 Task: Start a Sprint called Sprint0000000191 in Scrum Project Project0000000064 in Jira. Start a Sprint called Sprint0000000192 in Scrum Project Project0000000064 in Jira. Create a Scrum Project Project0000000065 in Jira. Create a Scrum Project Project0000000066 in Jira. Add Person0000000129 as Team Member of Scrum Project Project0000000065 in Jira
Action: Mouse moved to (103, 265)
Screenshot: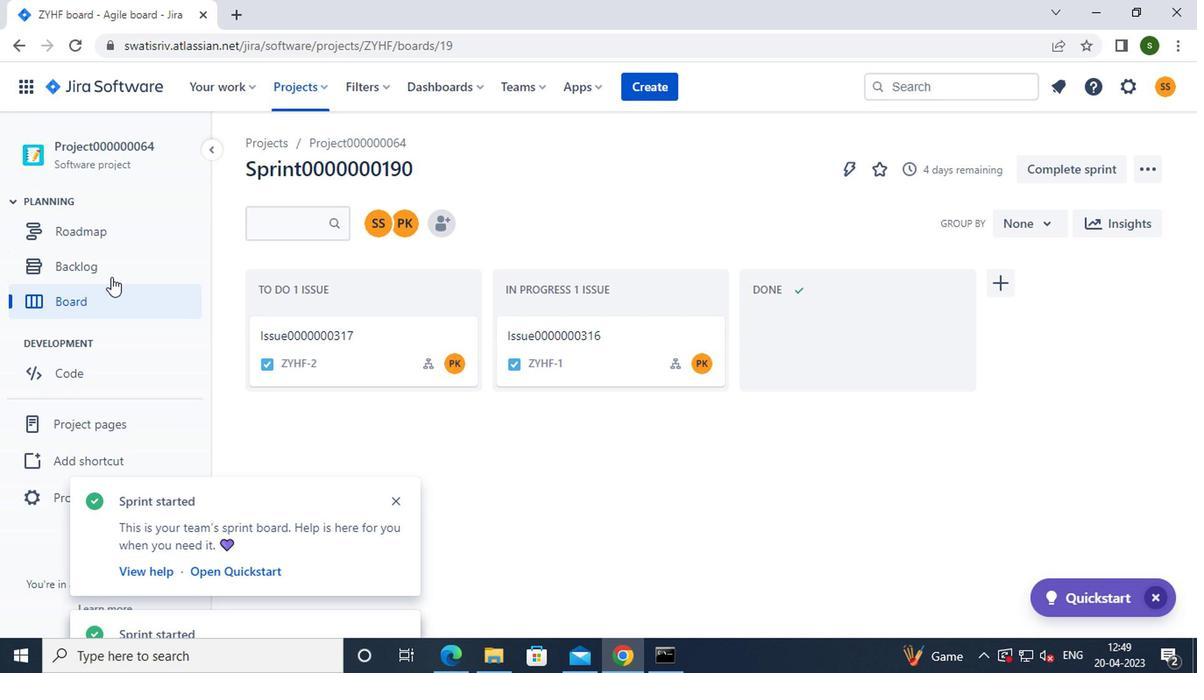
Action: Mouse pressed left at (103, 265)
Screenshot: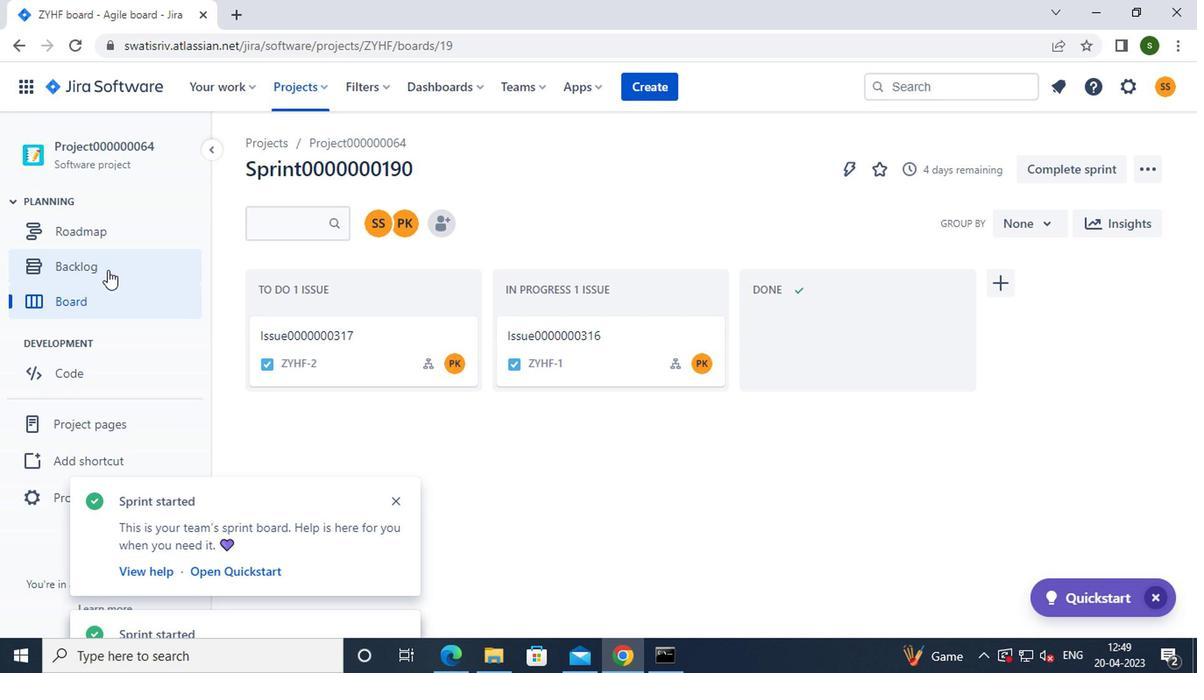 
Action: Mouse moved to (1064, 474)
Screenshot: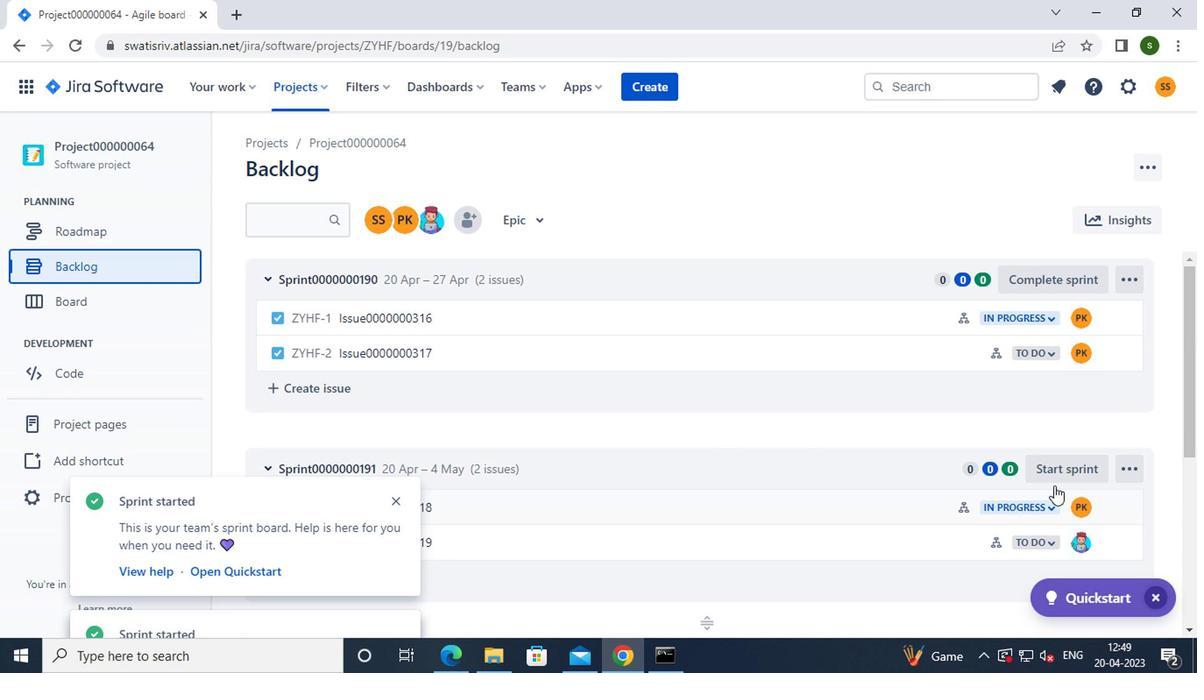 
Action: Mouse pressed left at (1064, 474)
Screenshot: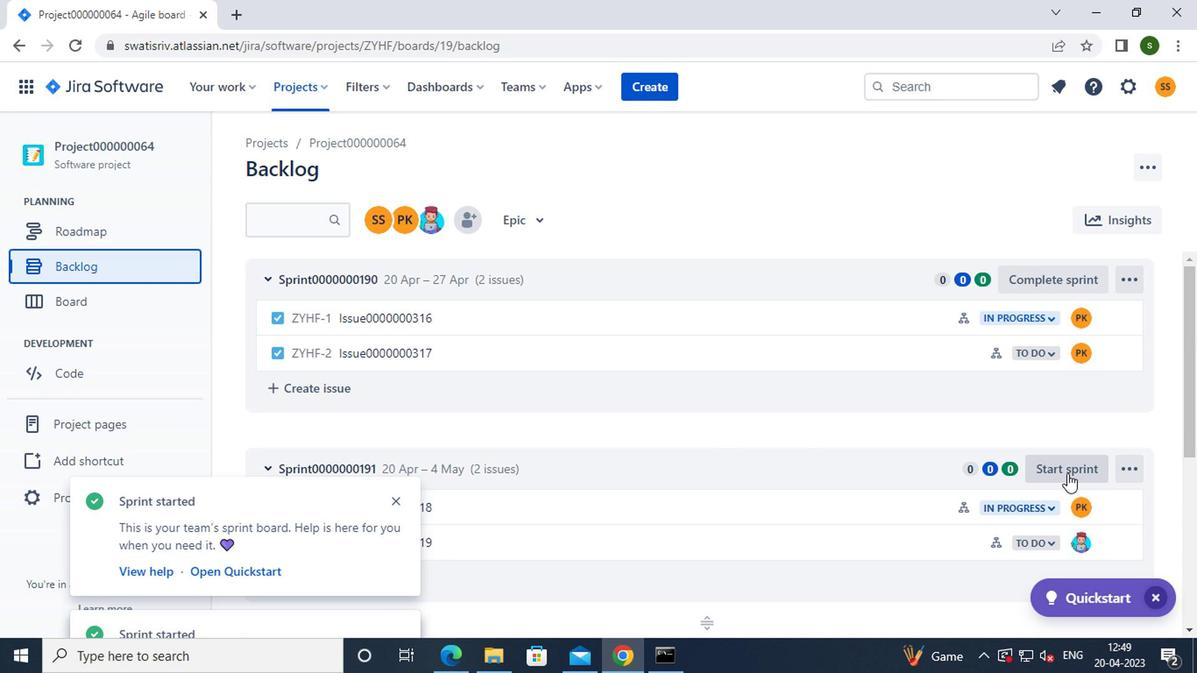 
Action: Mouse moved to (818, 455)
Screenshot: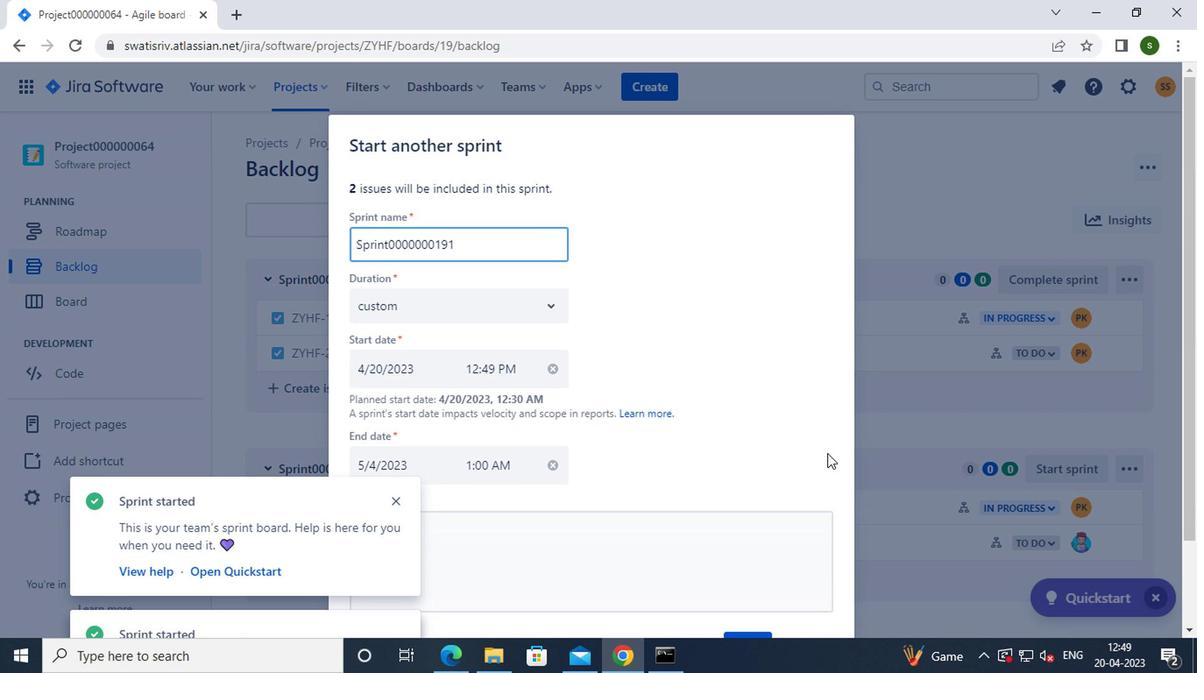 
Action: Mouse scrolled (818, 454) with delta (0, 0)
Screenshot: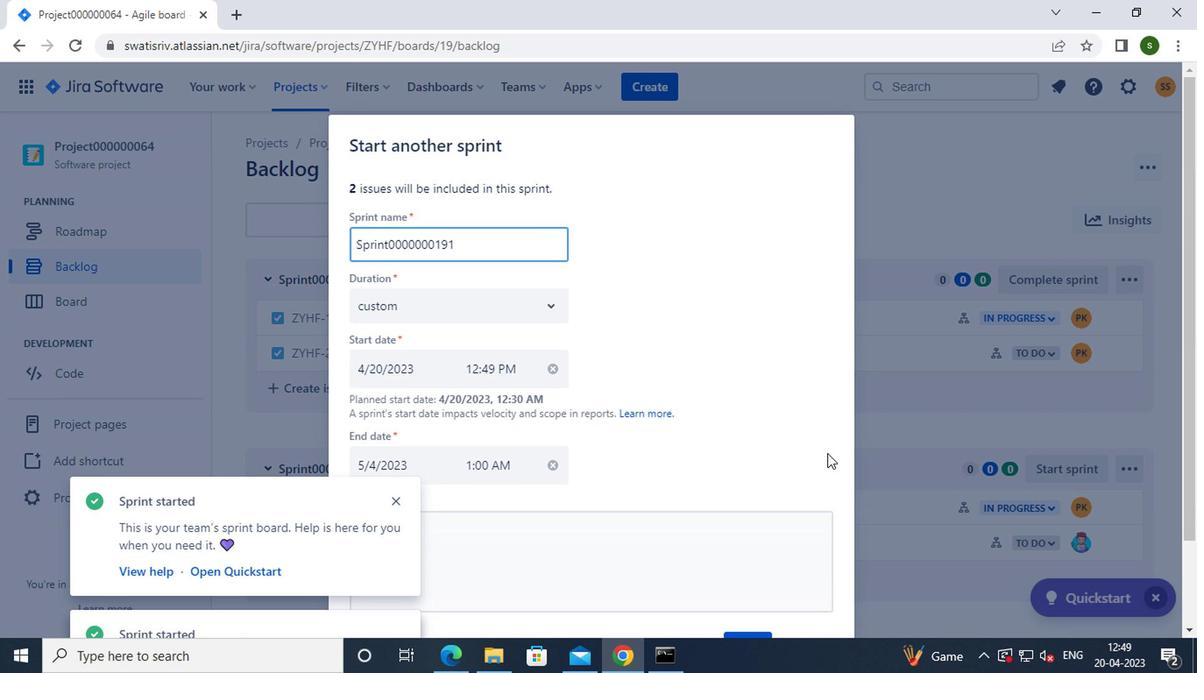 
Action: Mouse moved to (817, 455)
Screenshot: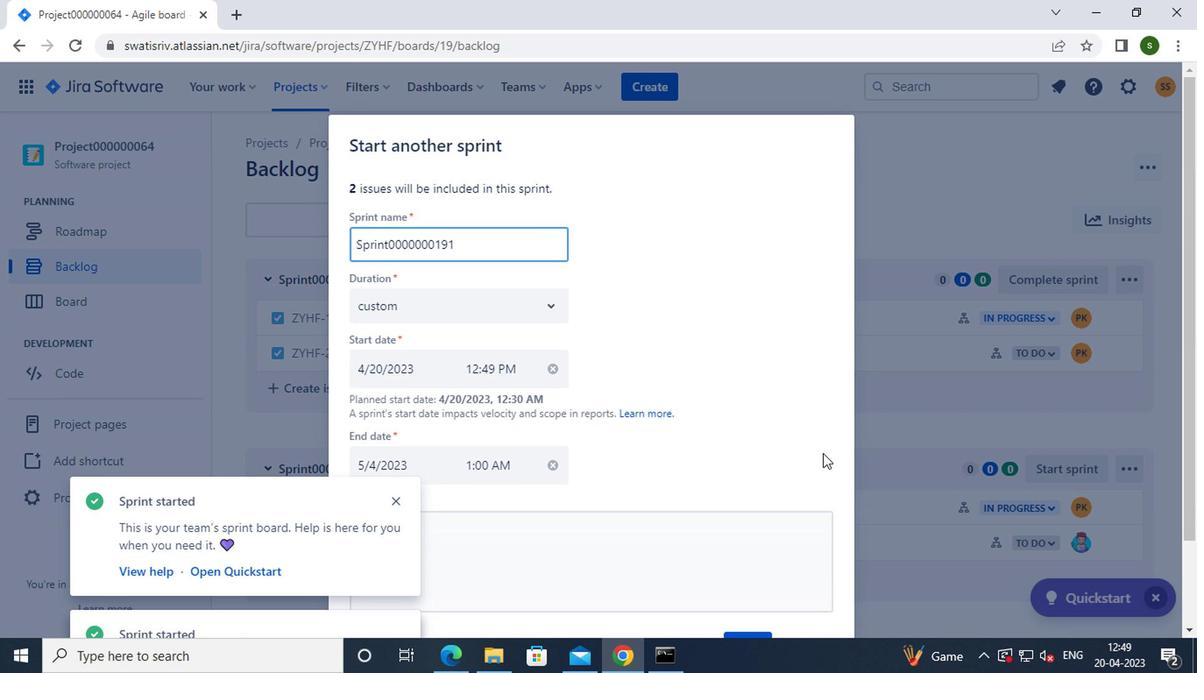 
Action: Mouse scrolled (817, 454) with delta (0, 0)
Screenshot: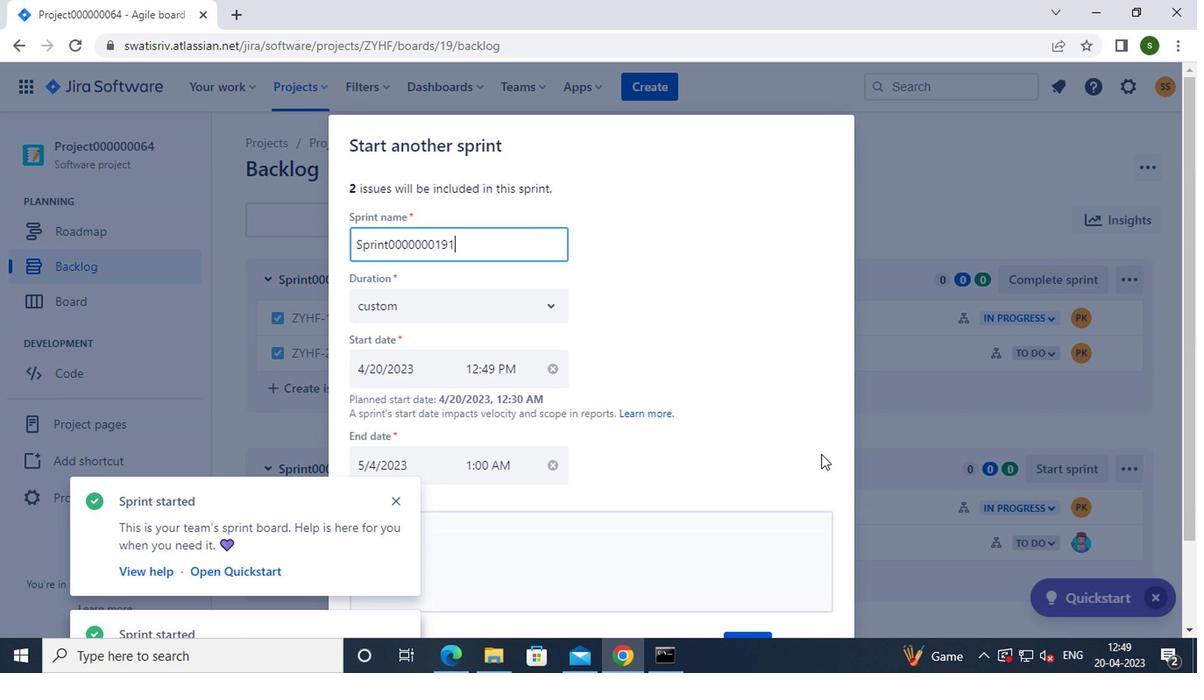 
Action: Mouse moved to (750, 544)
Screenshot: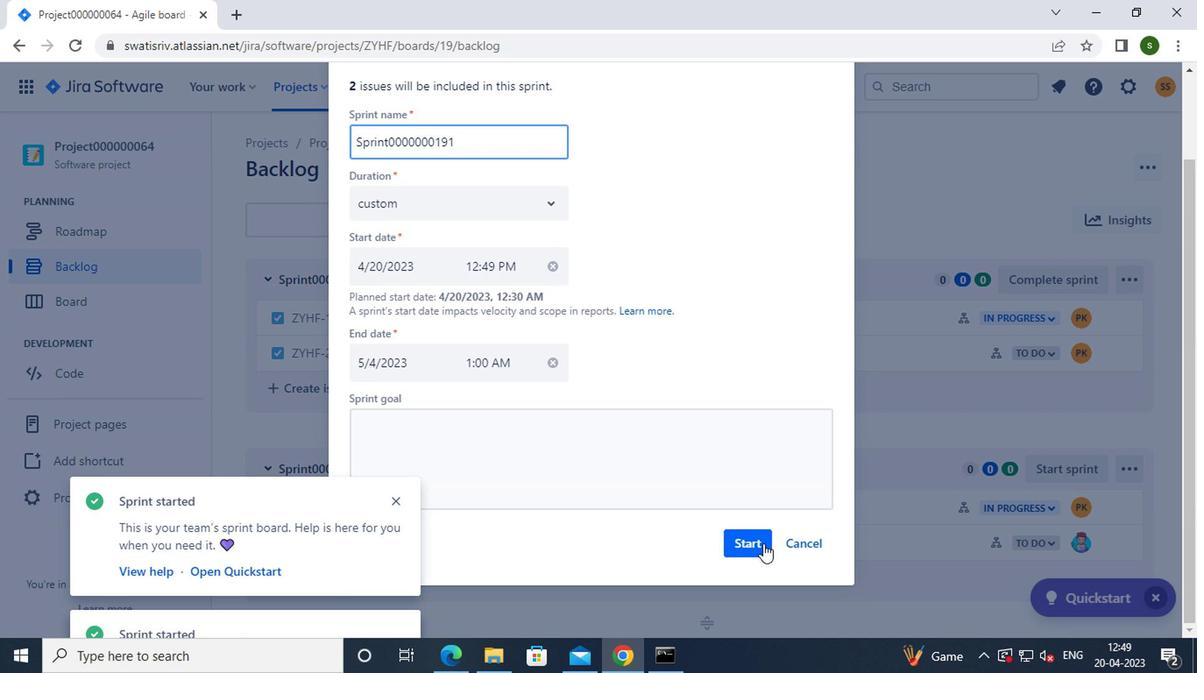 
Action: Mouse pressed left at (750, 544)
Screenshot: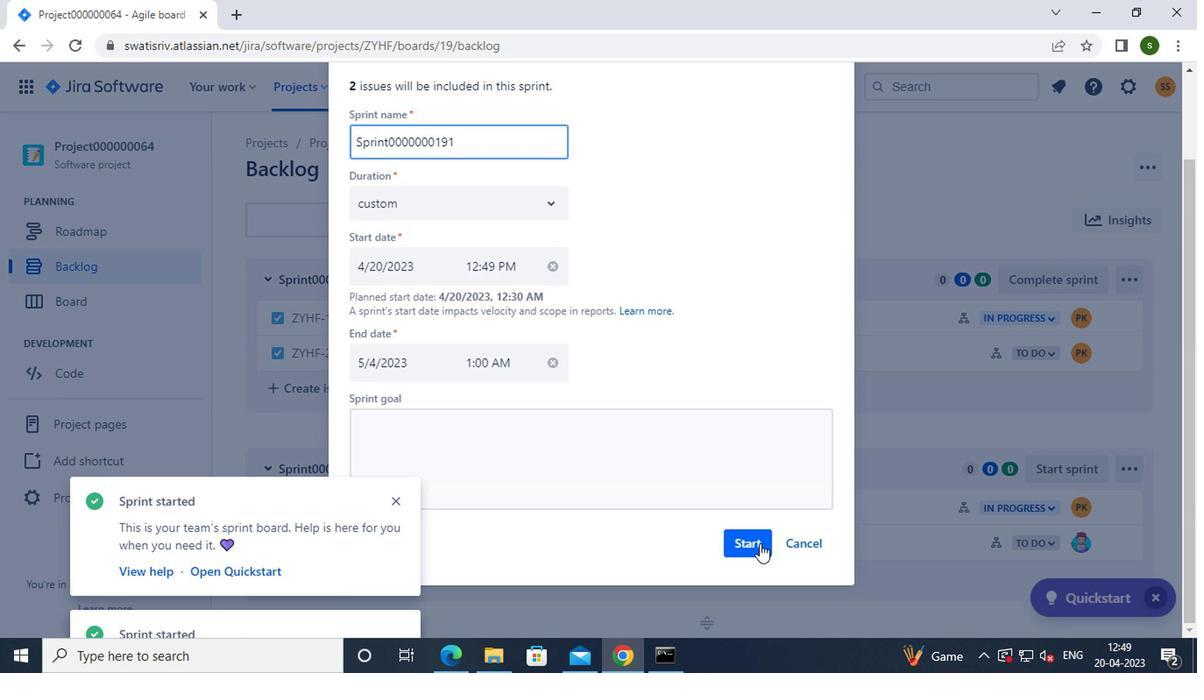 
Action: Mouse moved to (160, 270)
Screenshot: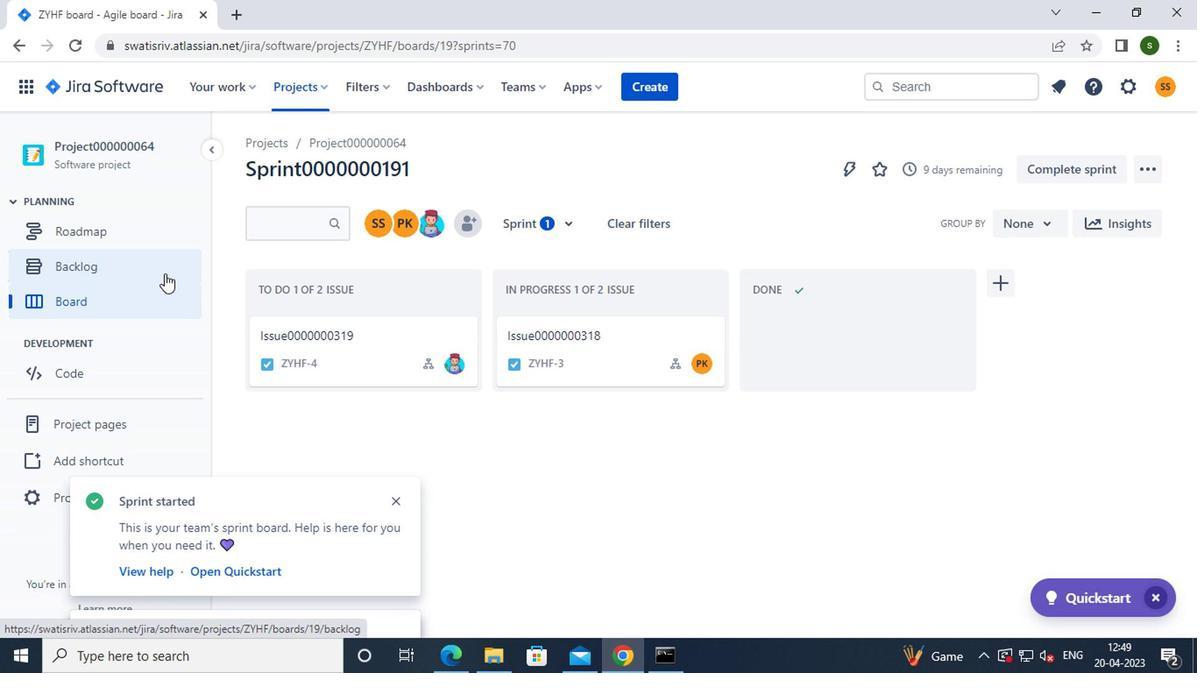 
Action: Mouse pressed left at (160, 270)
Screenshot: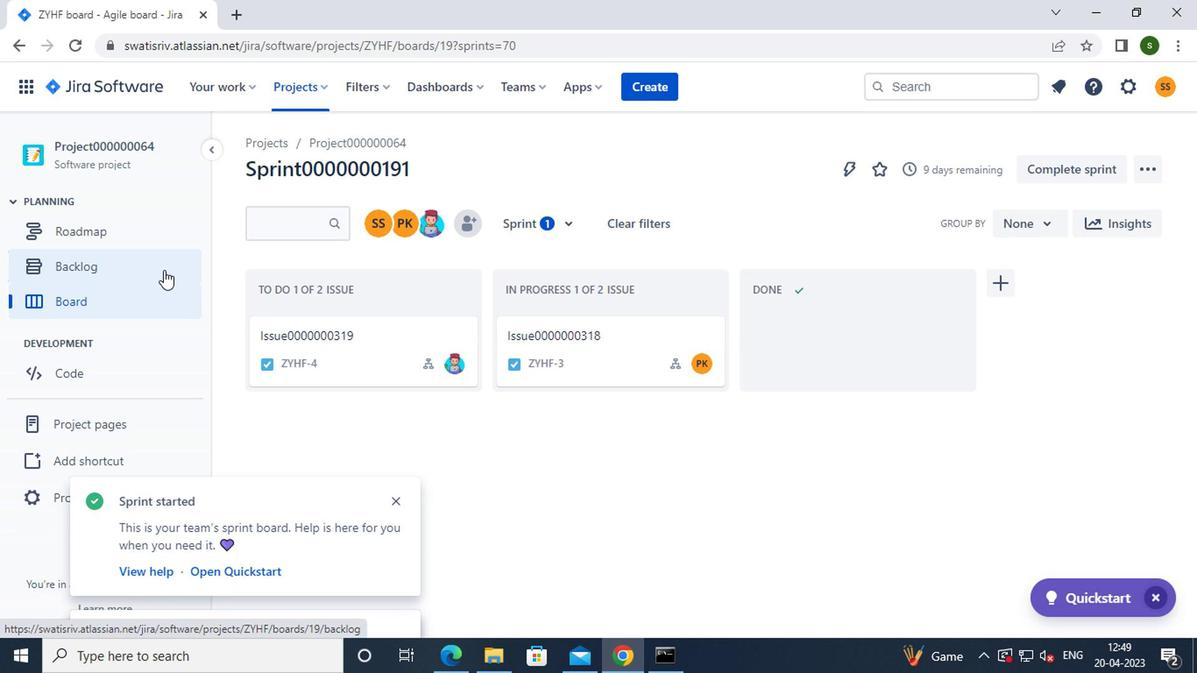 
Action: Mouse moved to (798, 417)
Screenshot: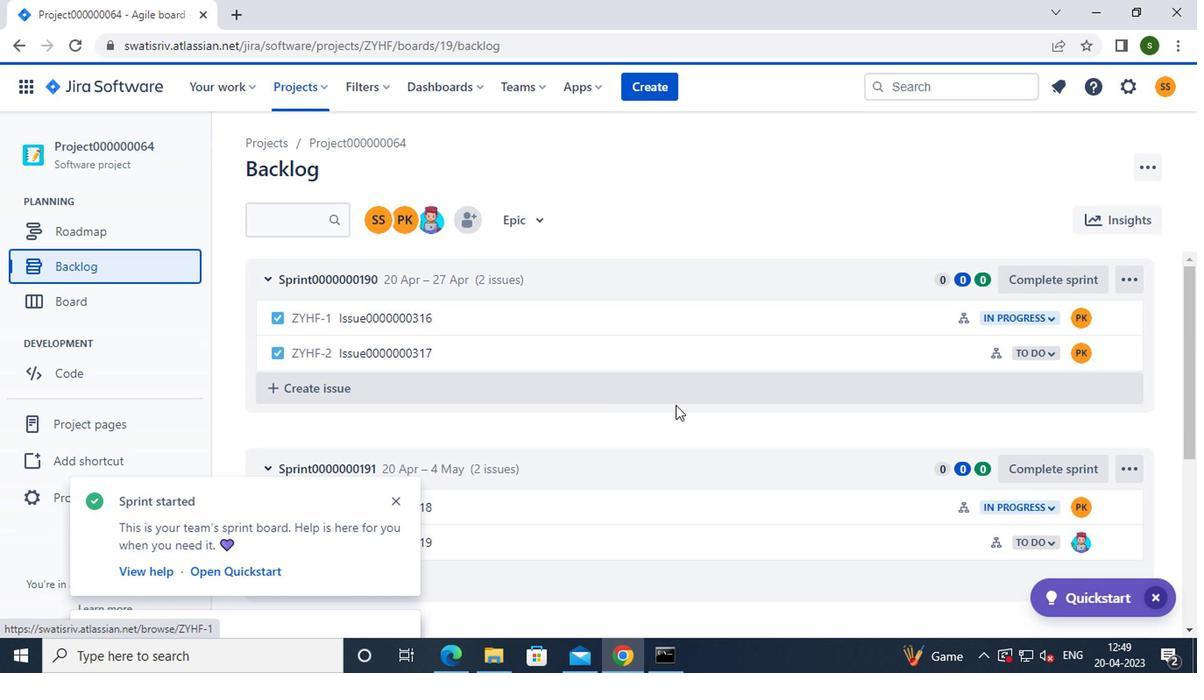 
Action: Mouse scrolled (798, 416) with delta (0, 0)
Screenshot: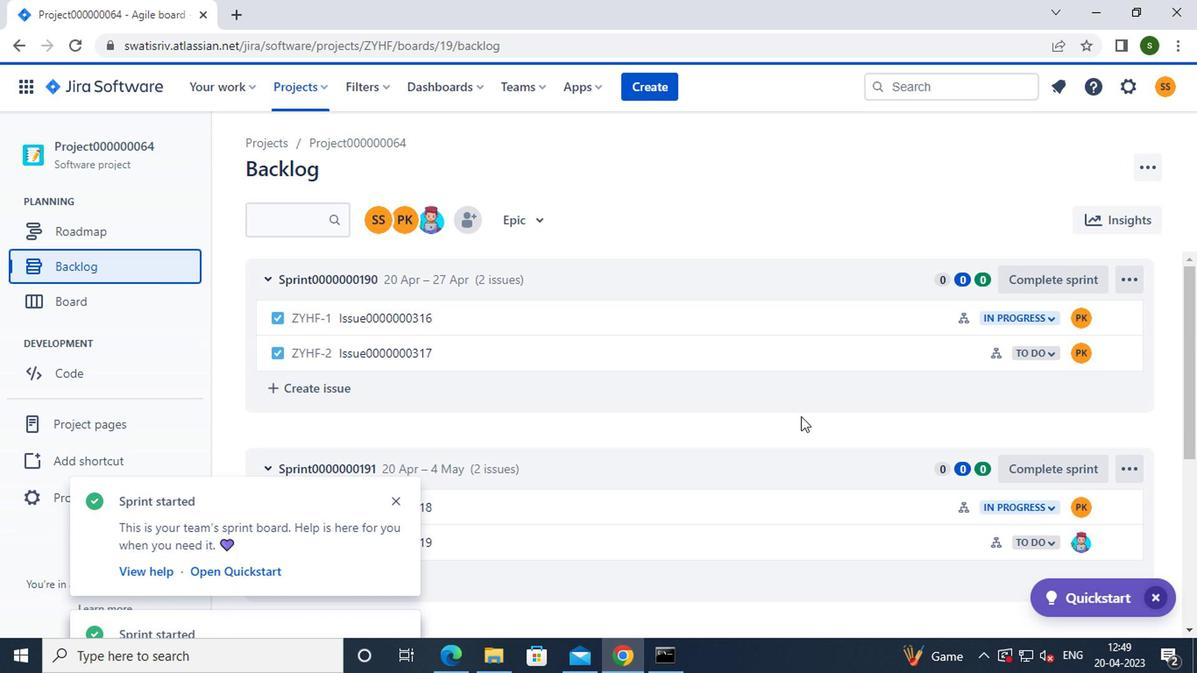 
Action: Mouse scrolled (798, 416) with delta (0, 0)
Screenshot: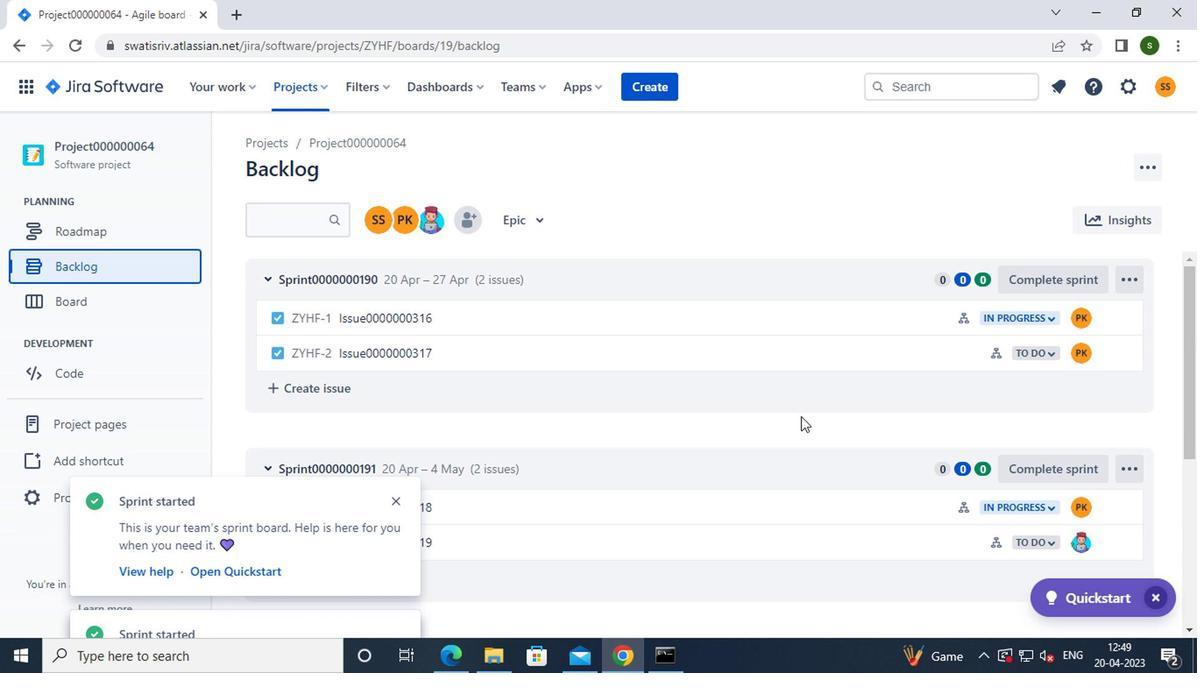 
Action: Mouse scrolled (798, 416) with delta (0, 0)
Screenshot: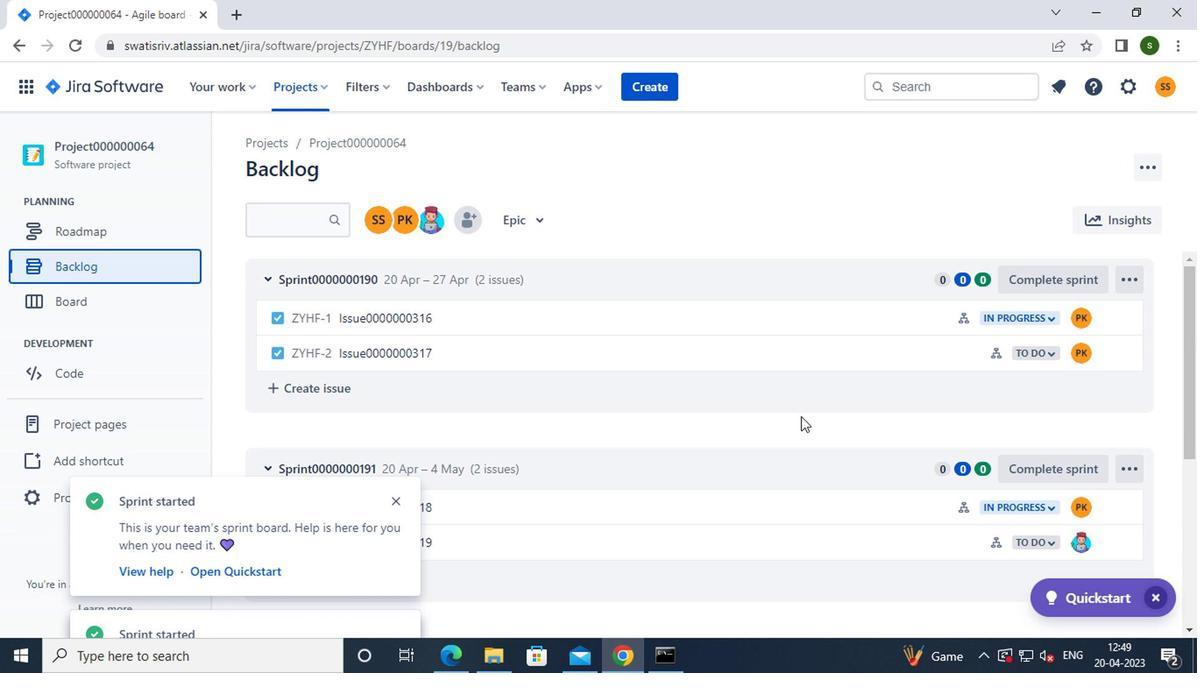 
Action: Mouse moved to (1054, 395)
Screenshot: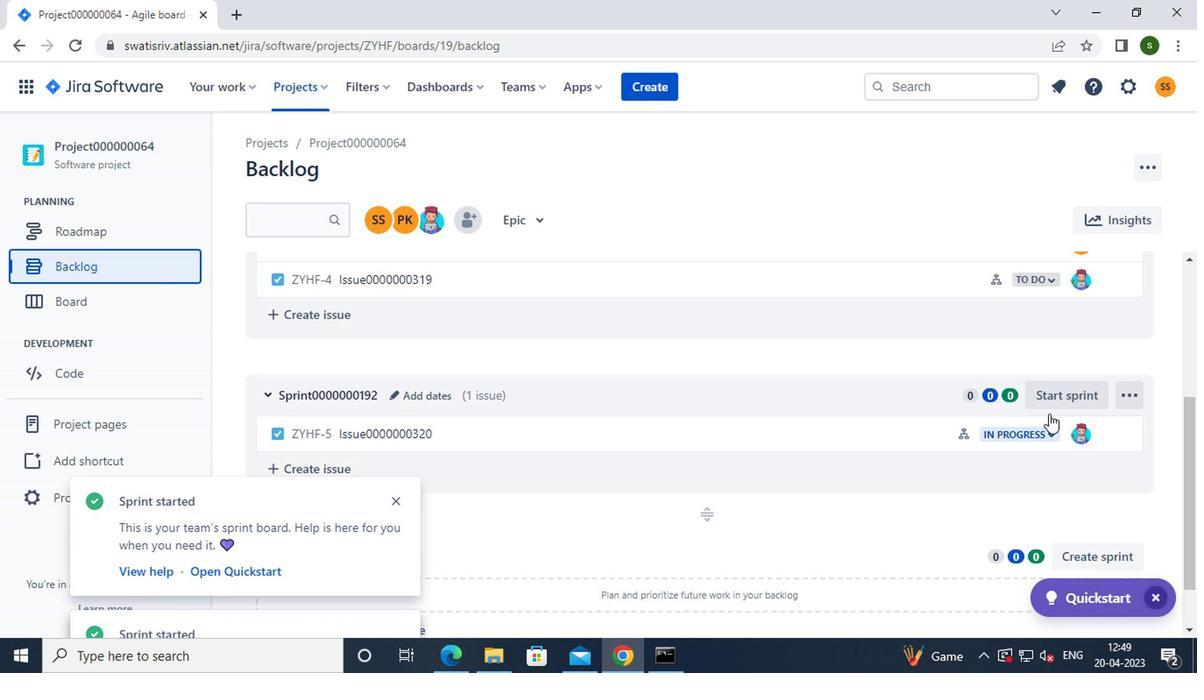 
Action: Mouse pressed left at (1054, 395)
Screenshot: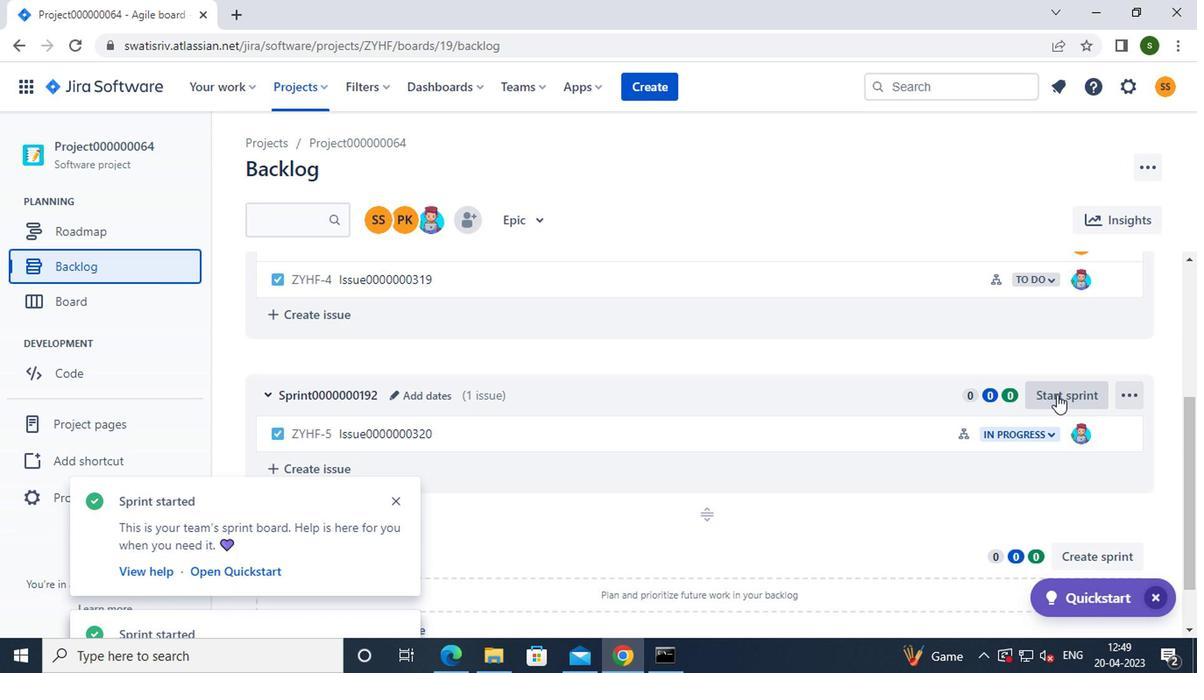 
Action: Mouse moved to (740, 604)
Screenshot: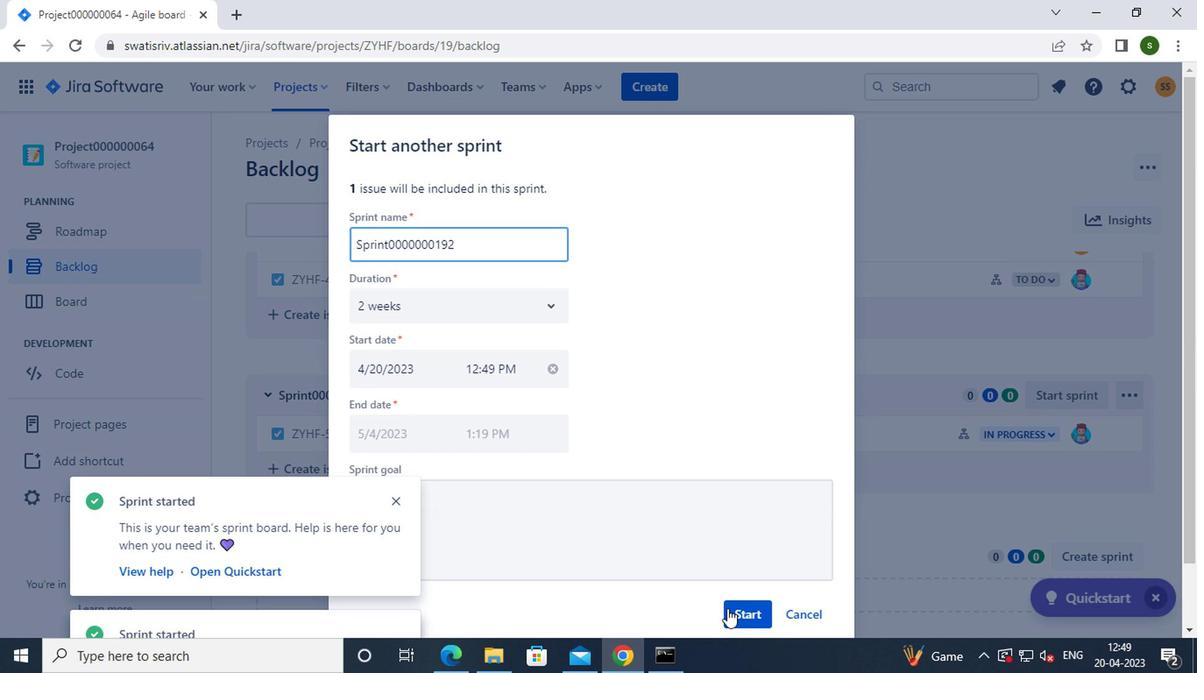 
Action: Mouse pressed left at (740, 604)
Screenshot: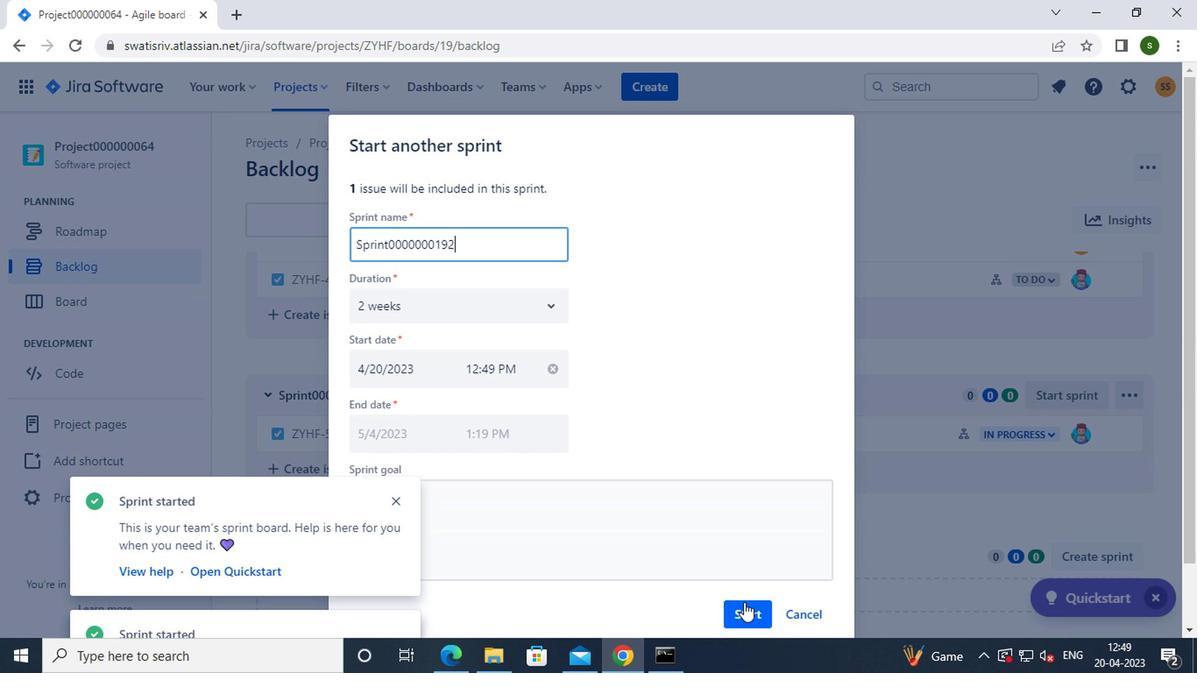 
Action: Mouse moved to (317, 89)
Screenshot: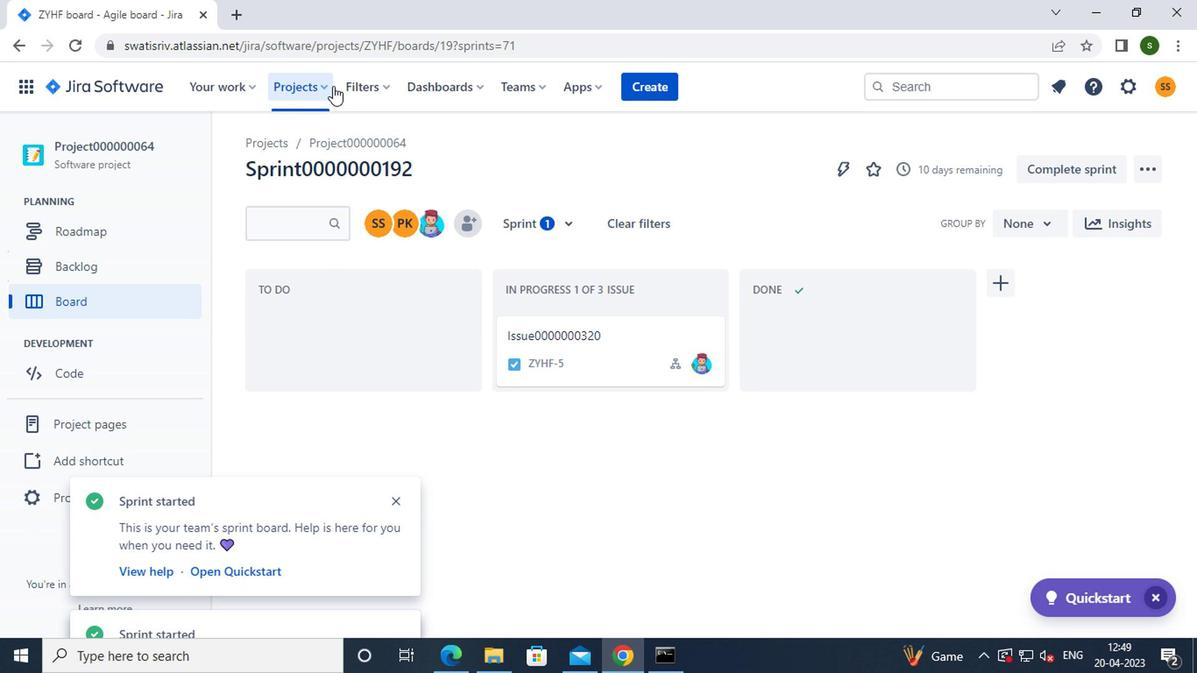 
Action: Mouse pressed left at (317, 89)
Screenshot: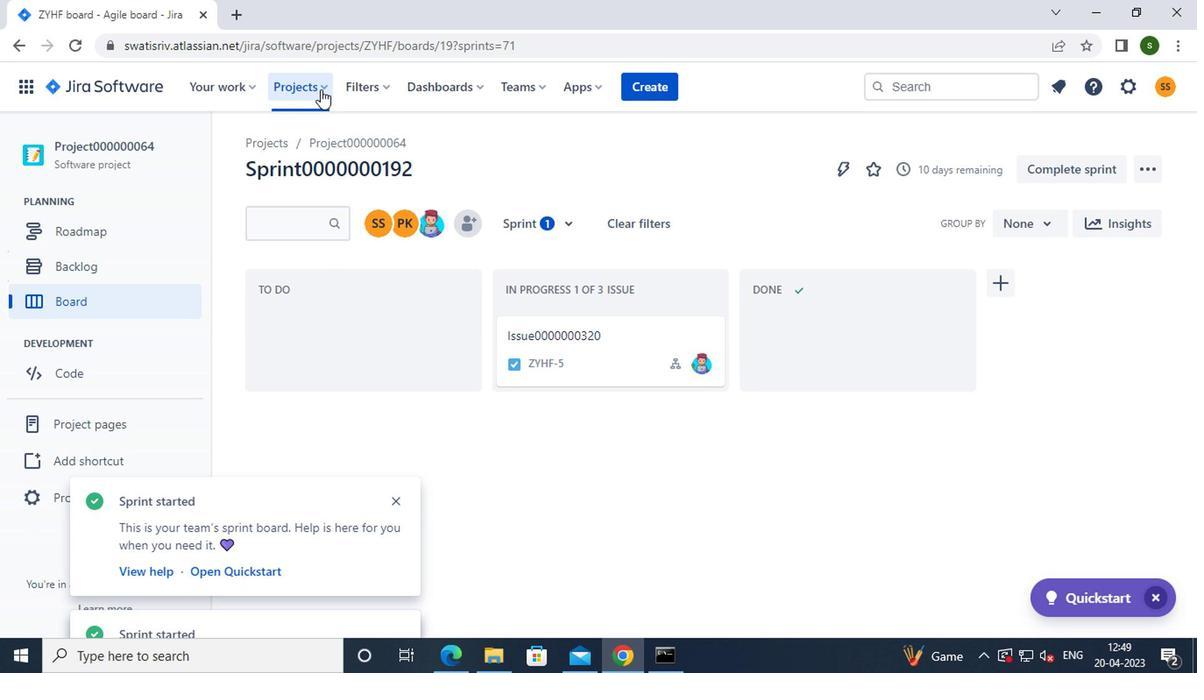 
Action: Mouse moved to (339, 399)
Screenshot: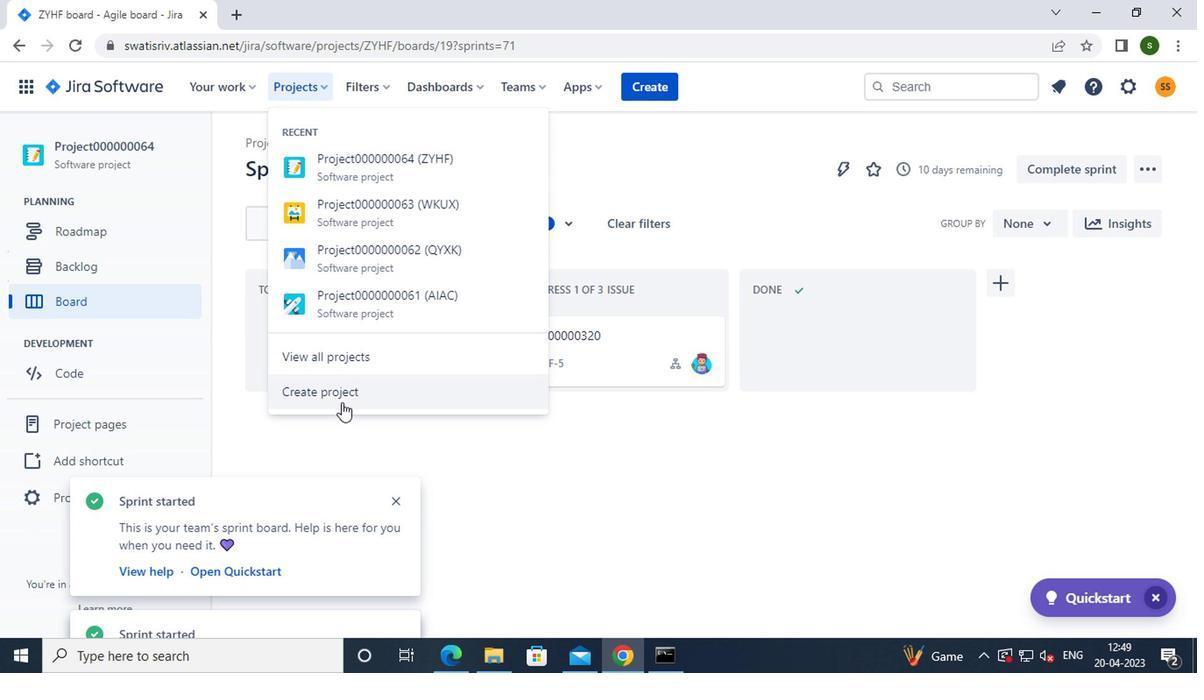 
Action: Mouse pressed left at (339, 399)
Screenshot: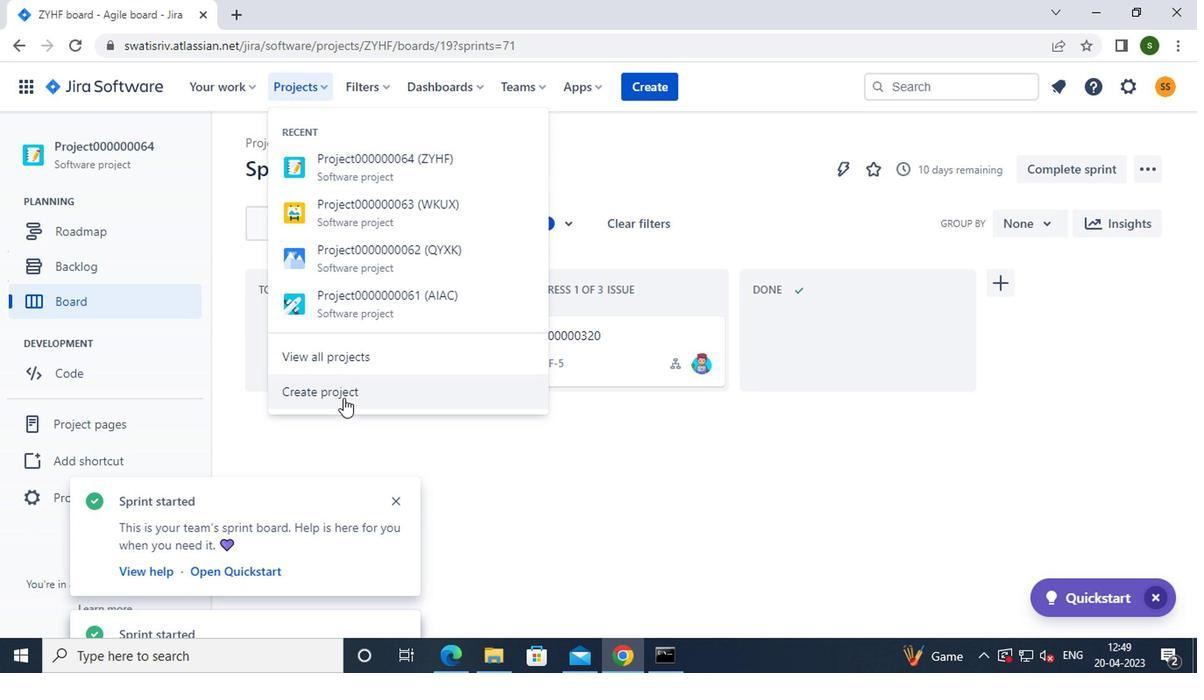 
Action: Mouse moved to (876, 444)
Screenshot: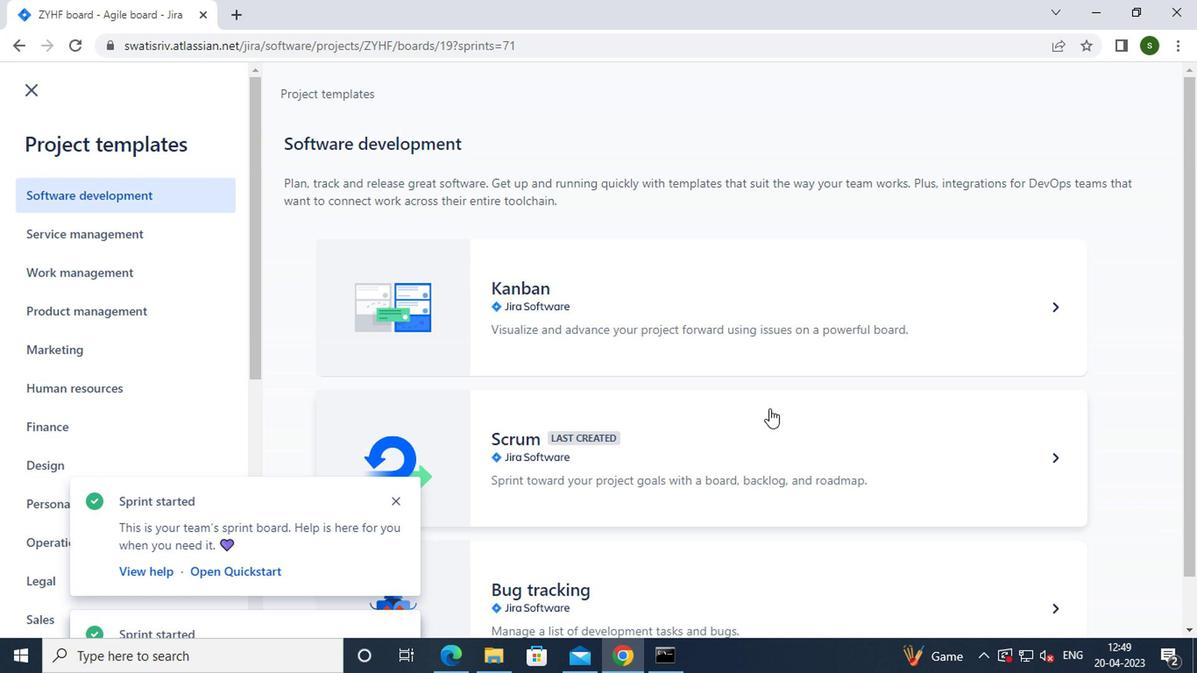 
Action: Mouse pressed left at (876, 444)
Screenshot: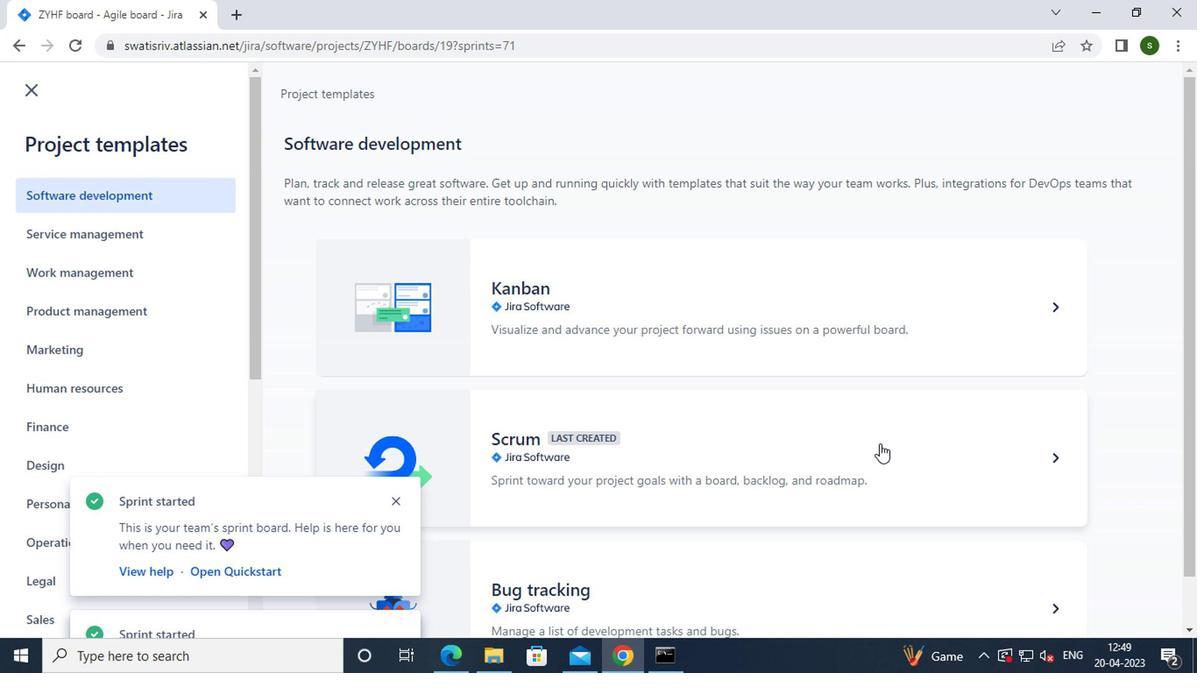 
Action: Mouse moved to (1043, 586)
Screenshot: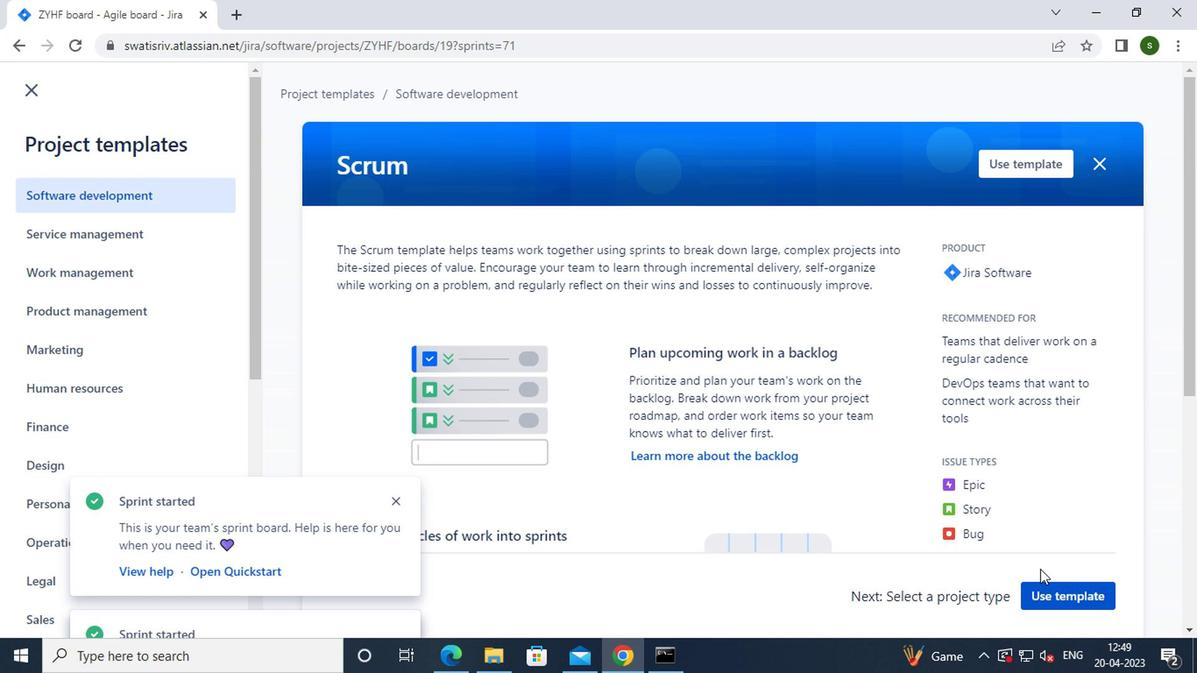 
Action: Mouse pressed left at (1043, 586)
Screenshot: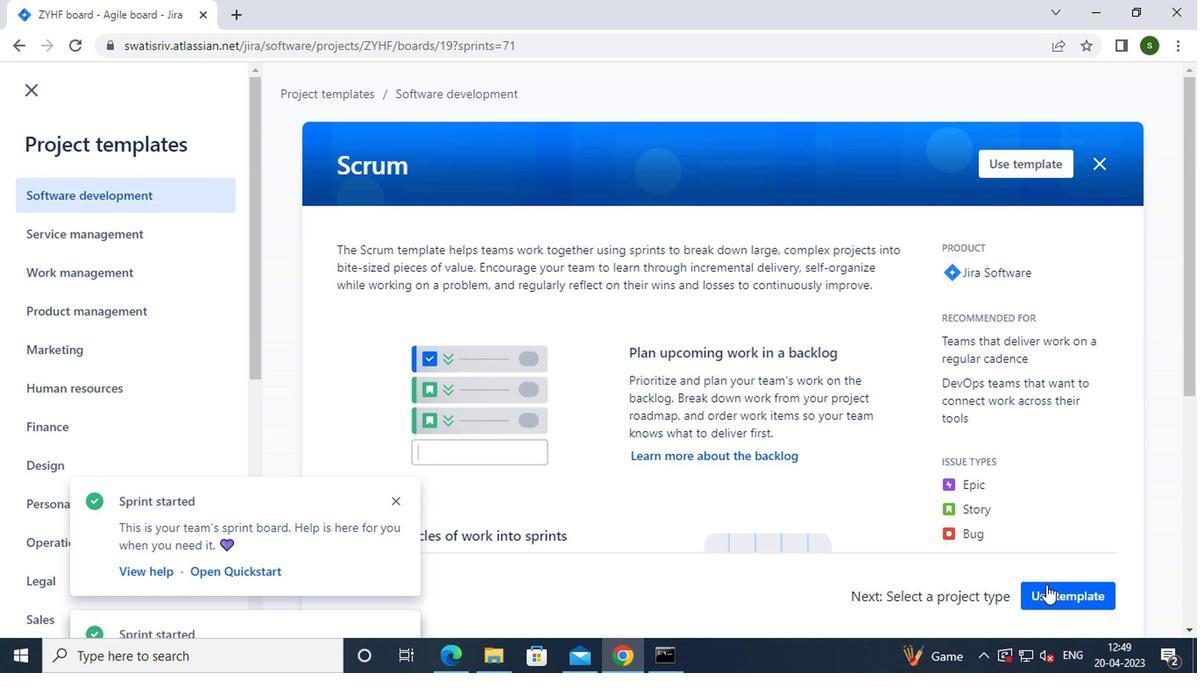 
Action: Mouse moved to (542, 585)
Screenshot: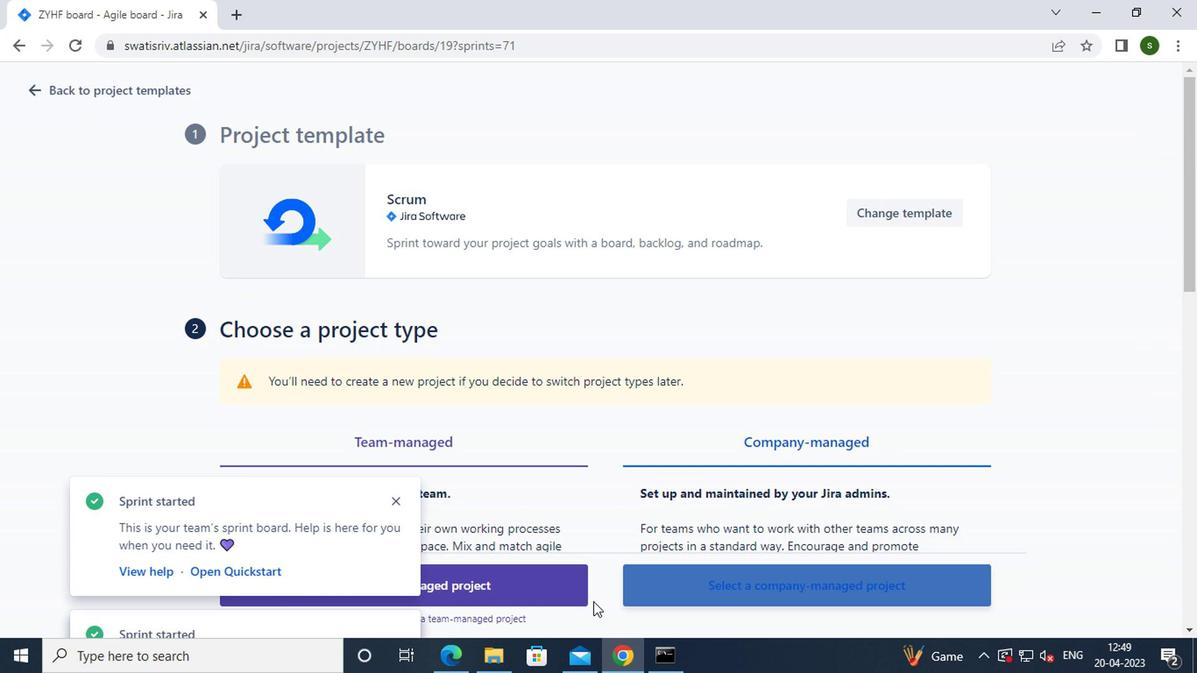 
Action: Mouse pressed left at (542, 585)
Screenshot: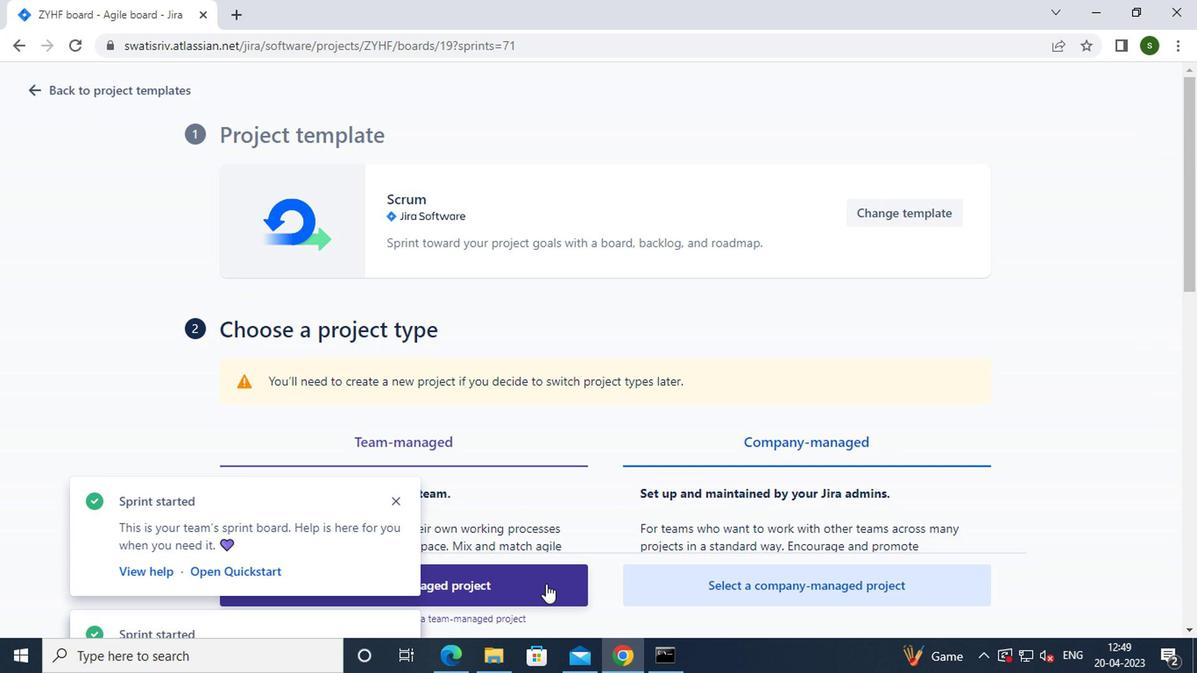 
Action: Mouse moved to (270, 267)
Screenshot: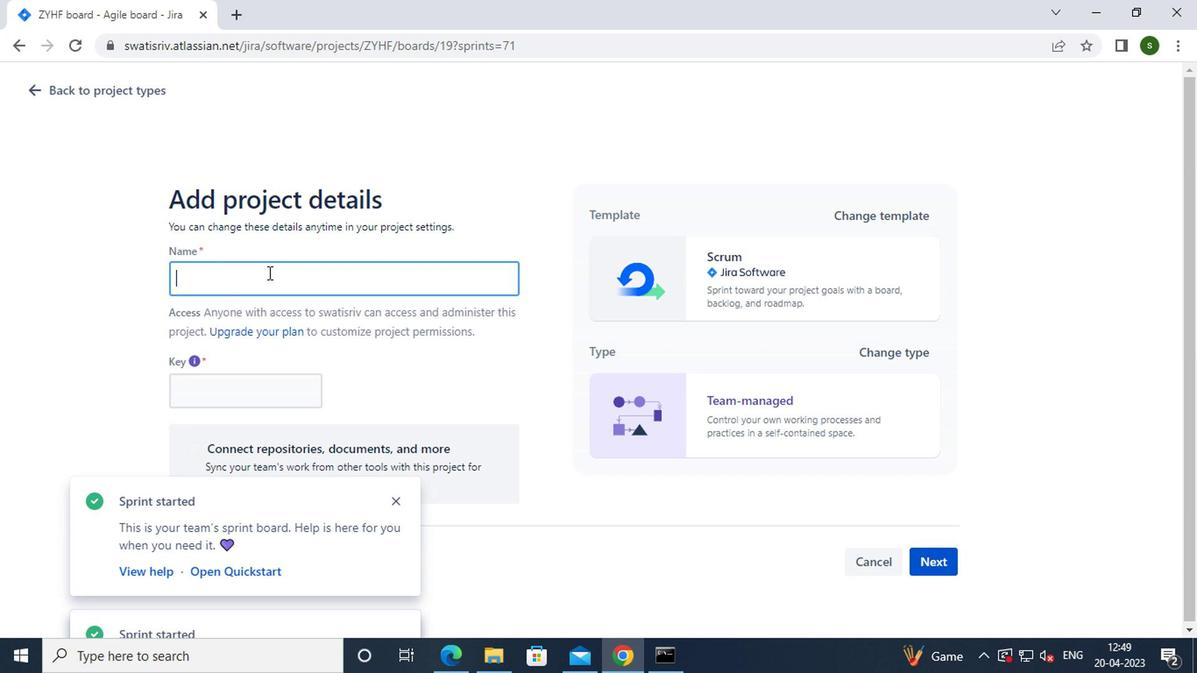 
Action: Mouse pressed left at (270, 267)
Screenshot: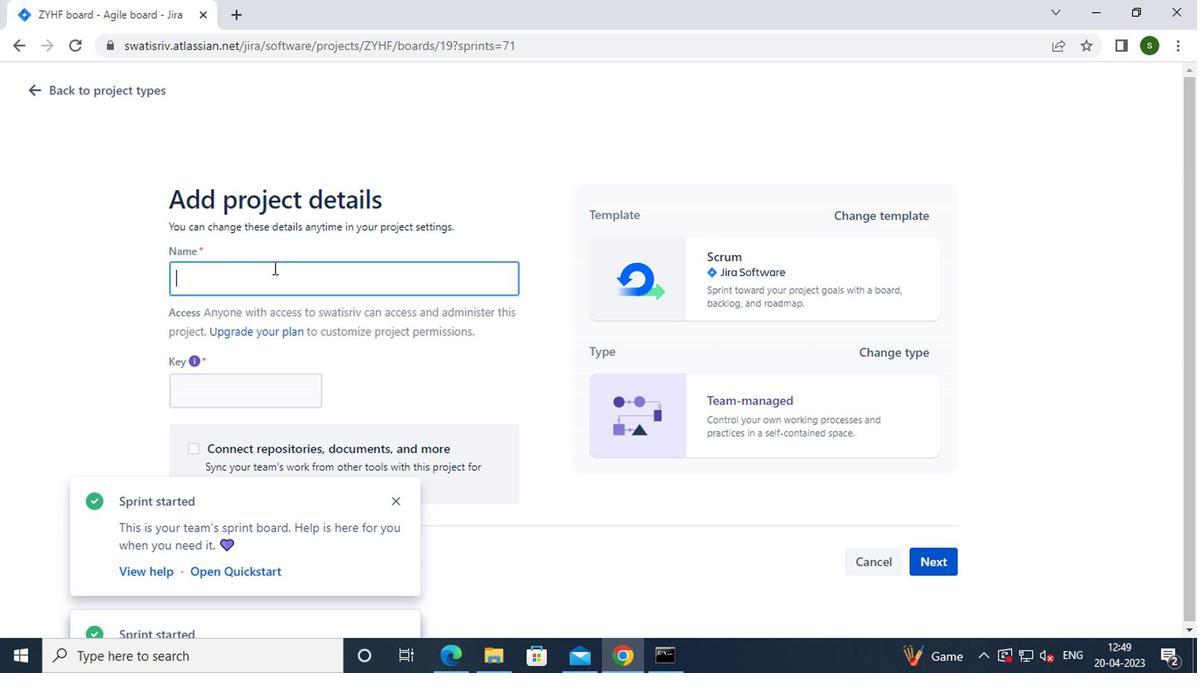 
Action: Key pressed p<Key.caps_lock>roject000000065
Screenshot: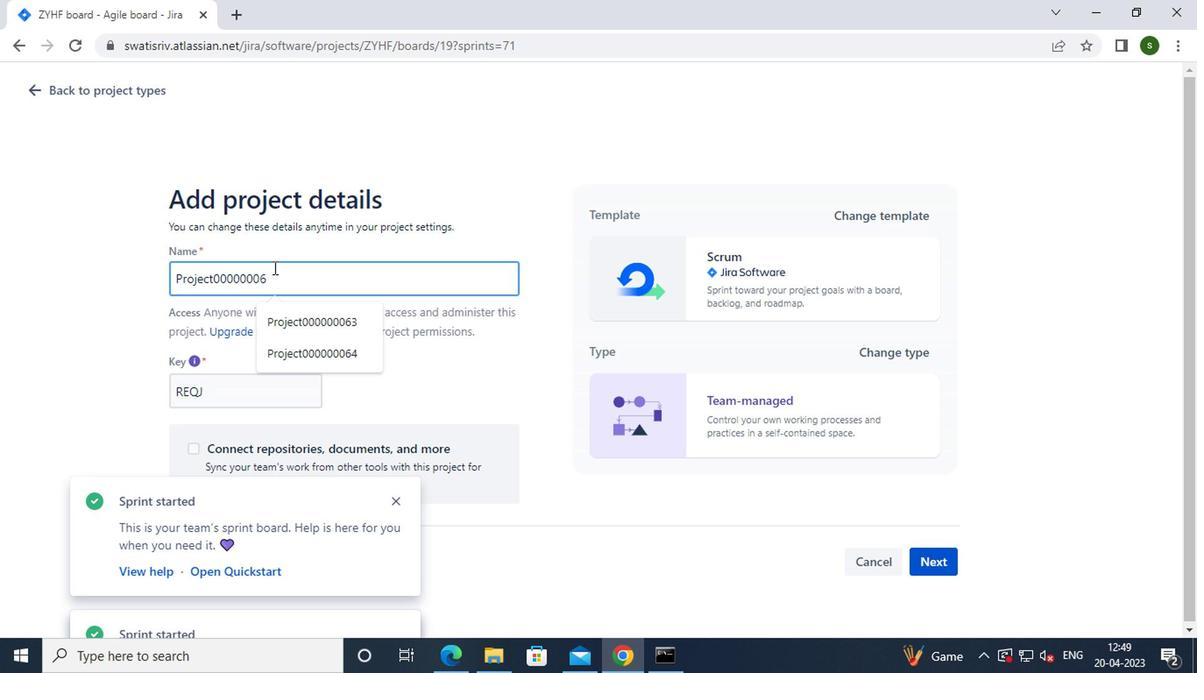 
Action: Mouse moved to (919, 552)
Screenshot: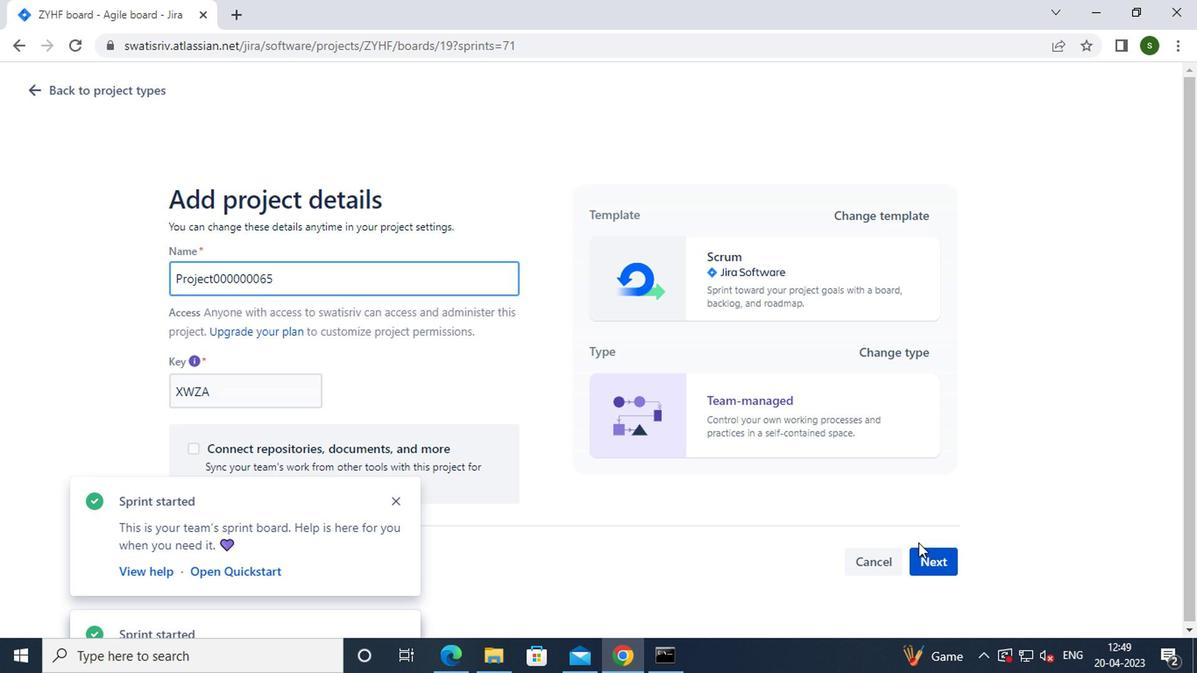 
Action: Mouse pressed left at (919, 552)
Screenshot: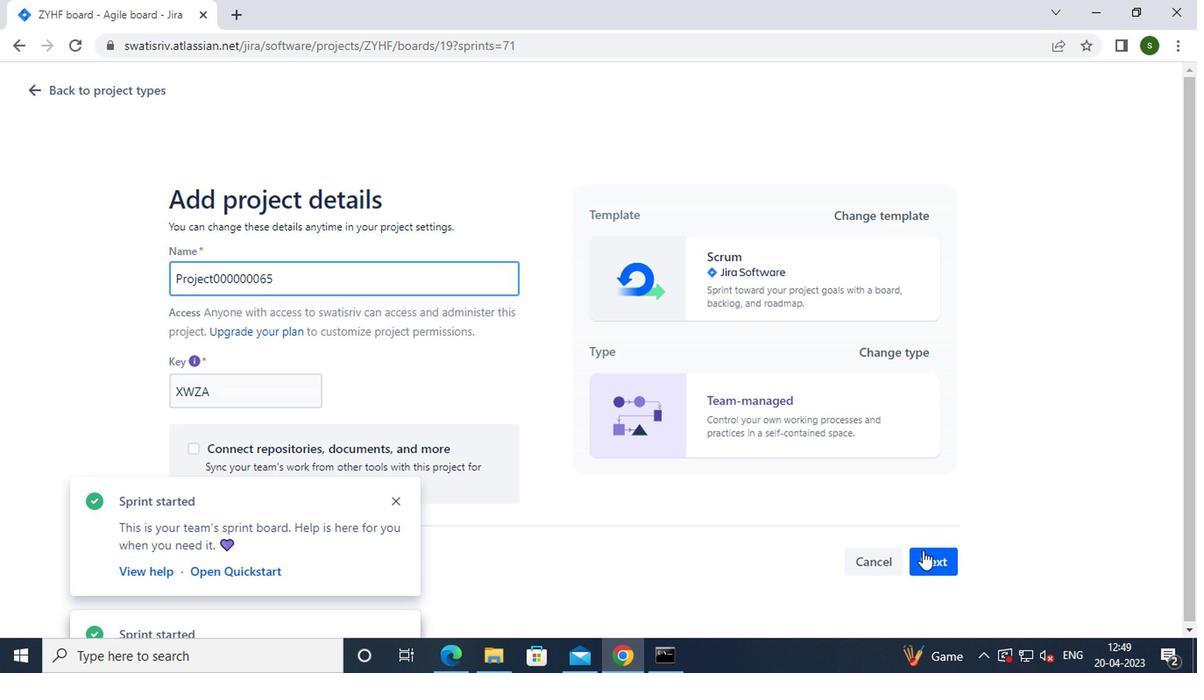 
Action: Mouse moved to (820, 461)
Screenshot: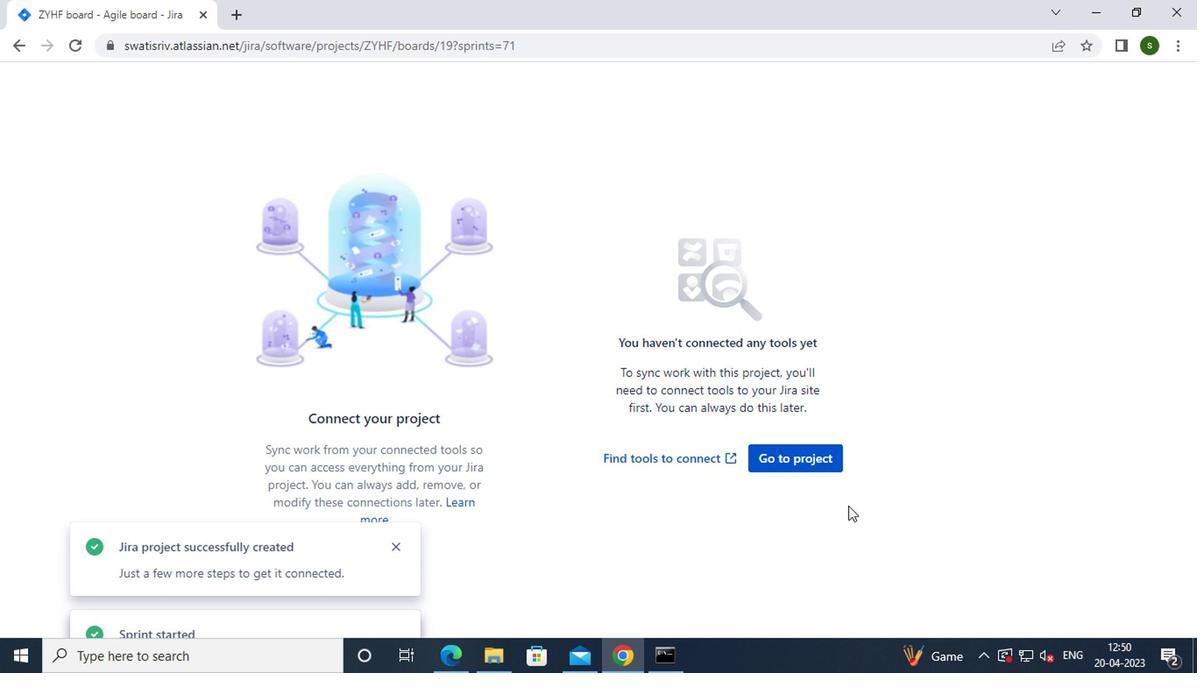 
Action: Mouse pressed left at (820, 461)
Screenshot: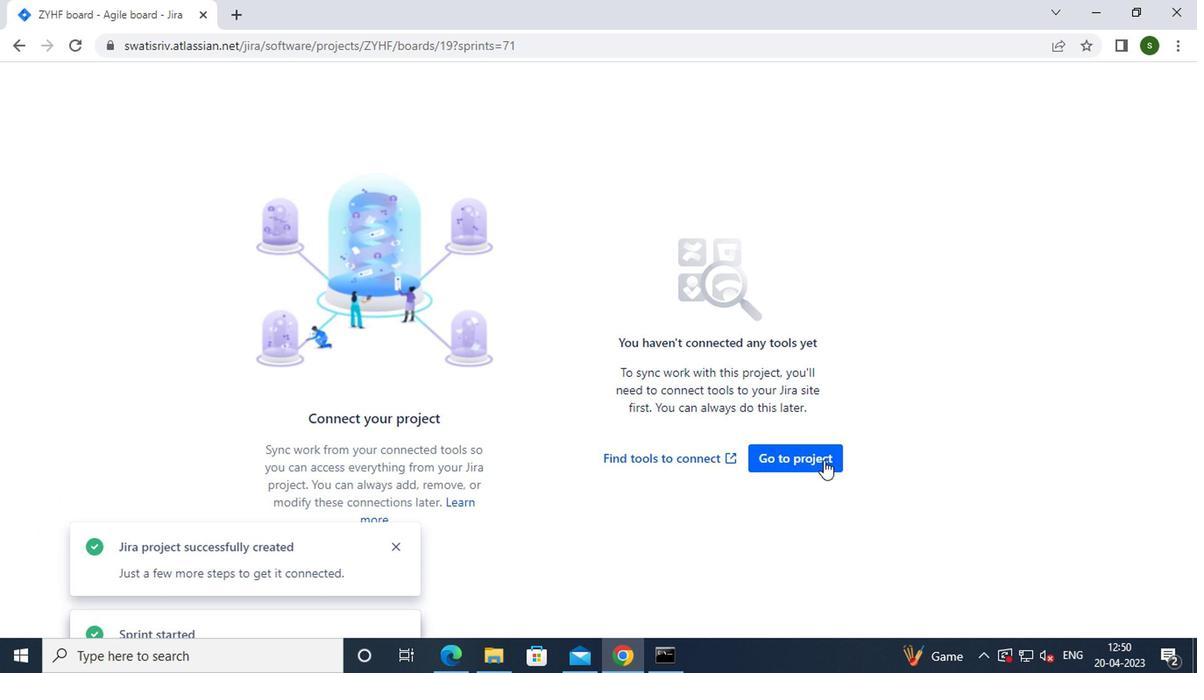 
Action: Mouse moved to (311, 89)
Screenshot: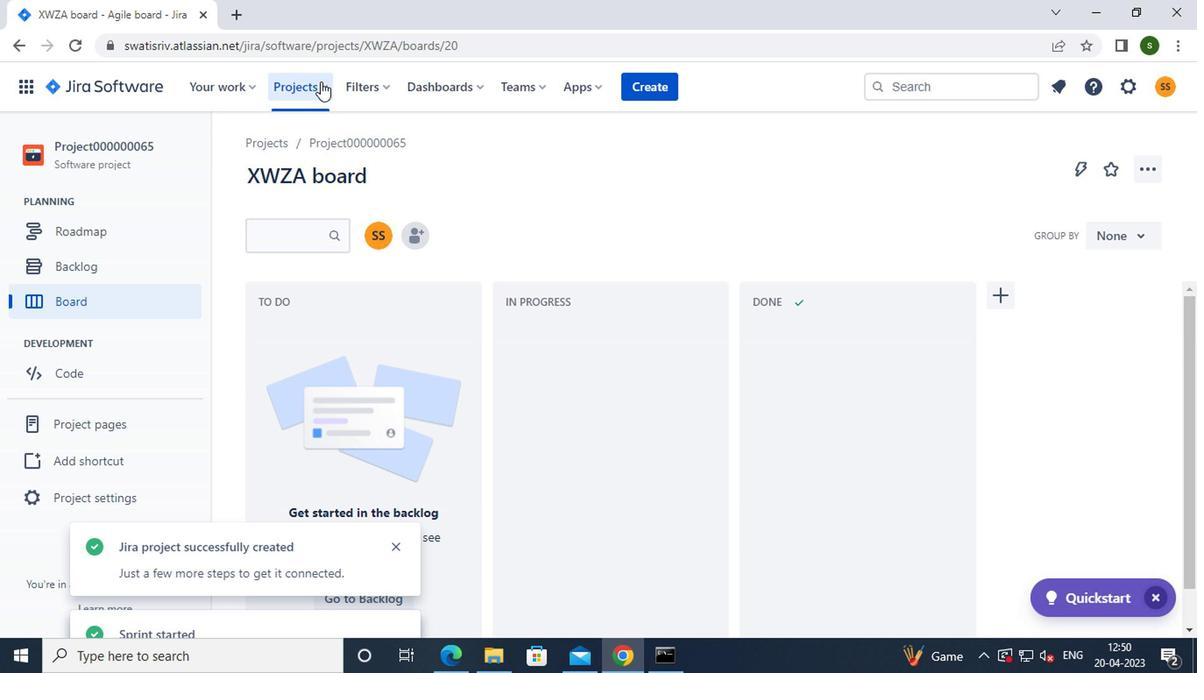 
Action: Mouse pressed left at (311, 89)
Screenshot: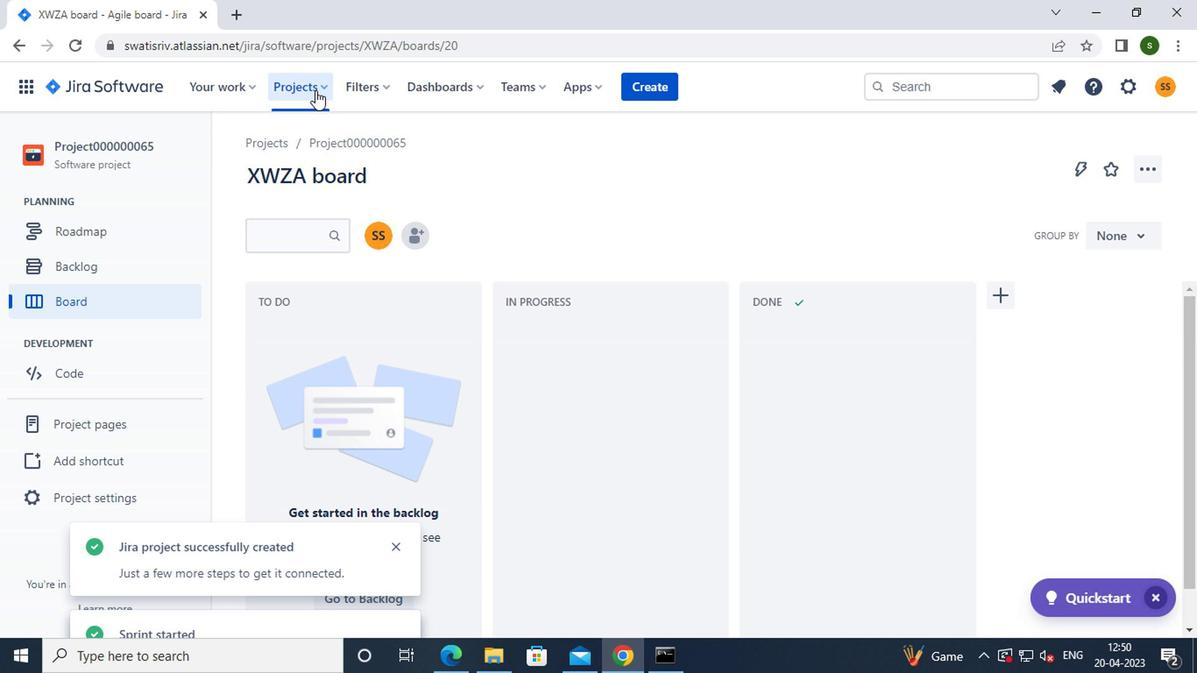 
Action: Mouse moved to (411, 439)
Screenshot: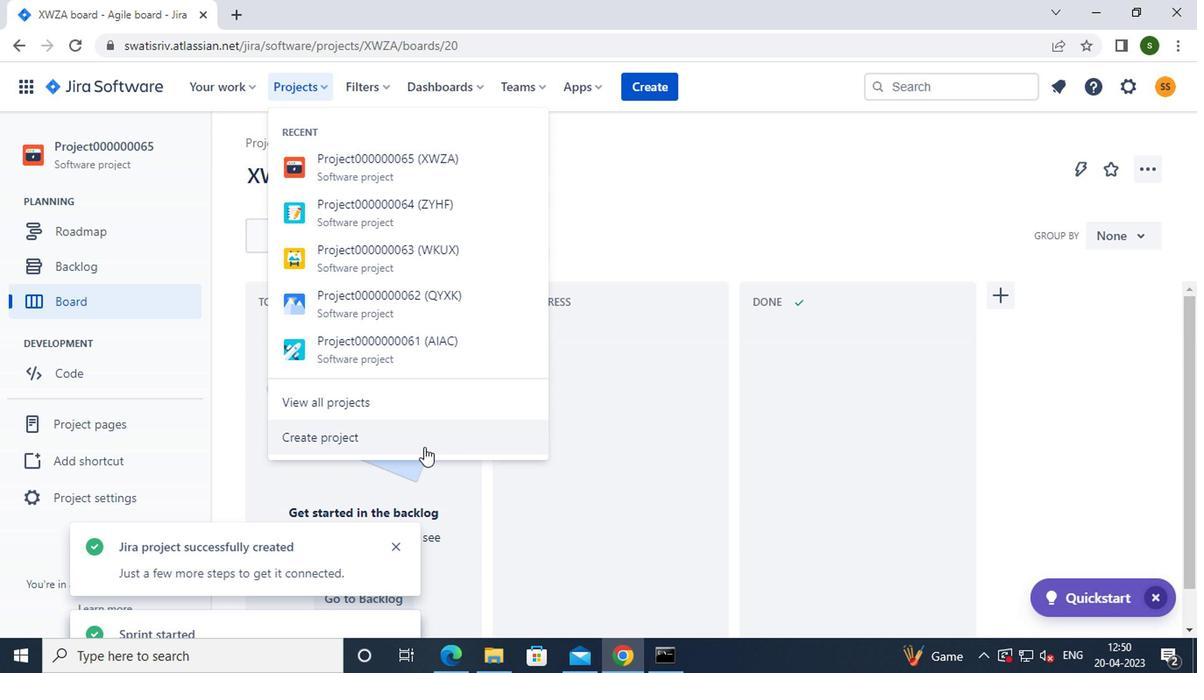 
Action: Mouse pressed left at (411, 439)
Screenshot: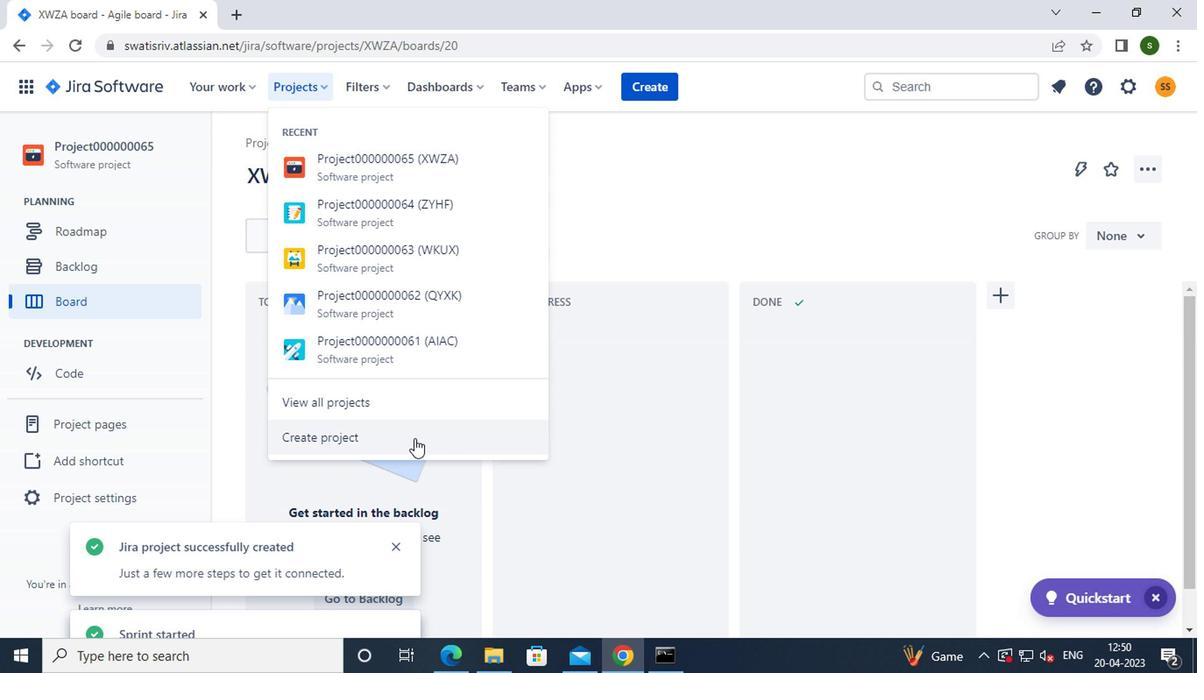 
Action: Mouse moved to (848, 450)
Screenshot: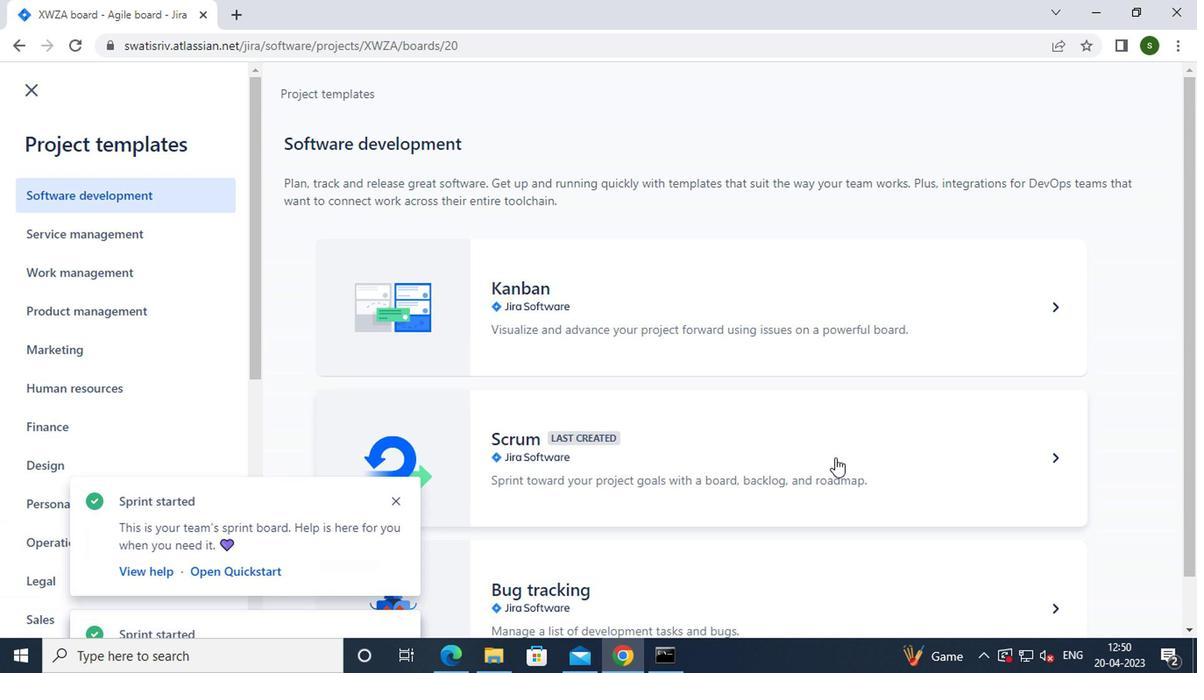 
Action: Mouse pressed left at (848, 450)
Screenshot: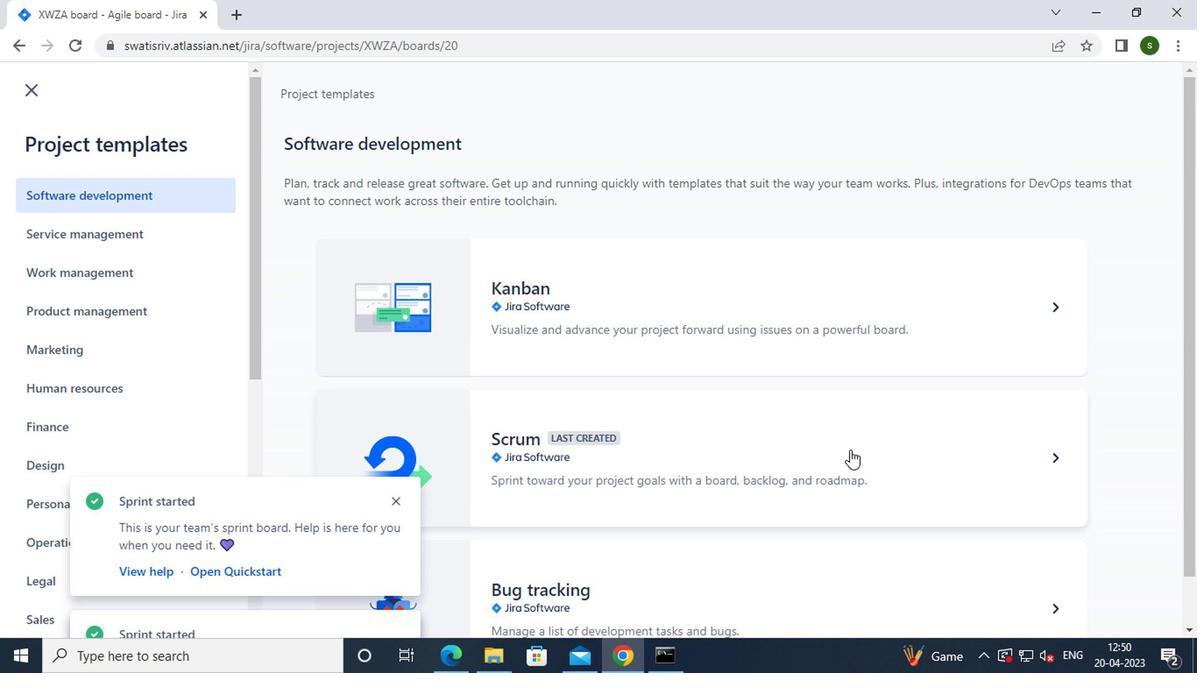 
Action: Mouse moved to (1042, 589)
Screenshot: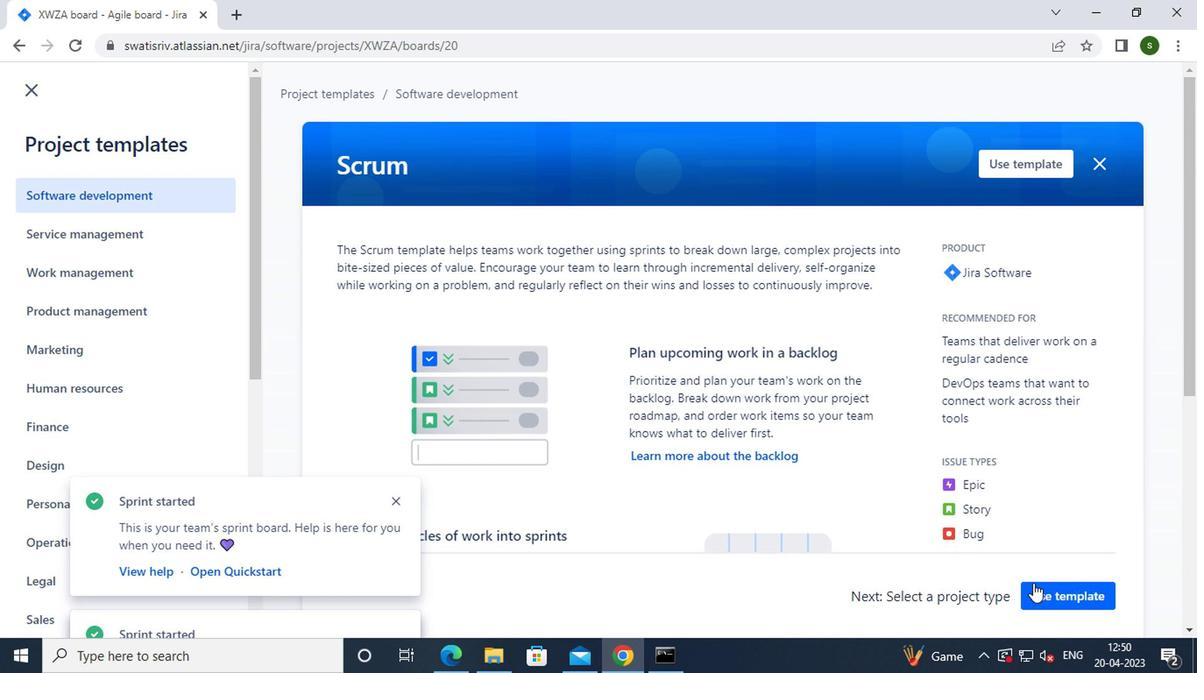 
Action: Mouse pressed left at (1042, 589)
Screenshot: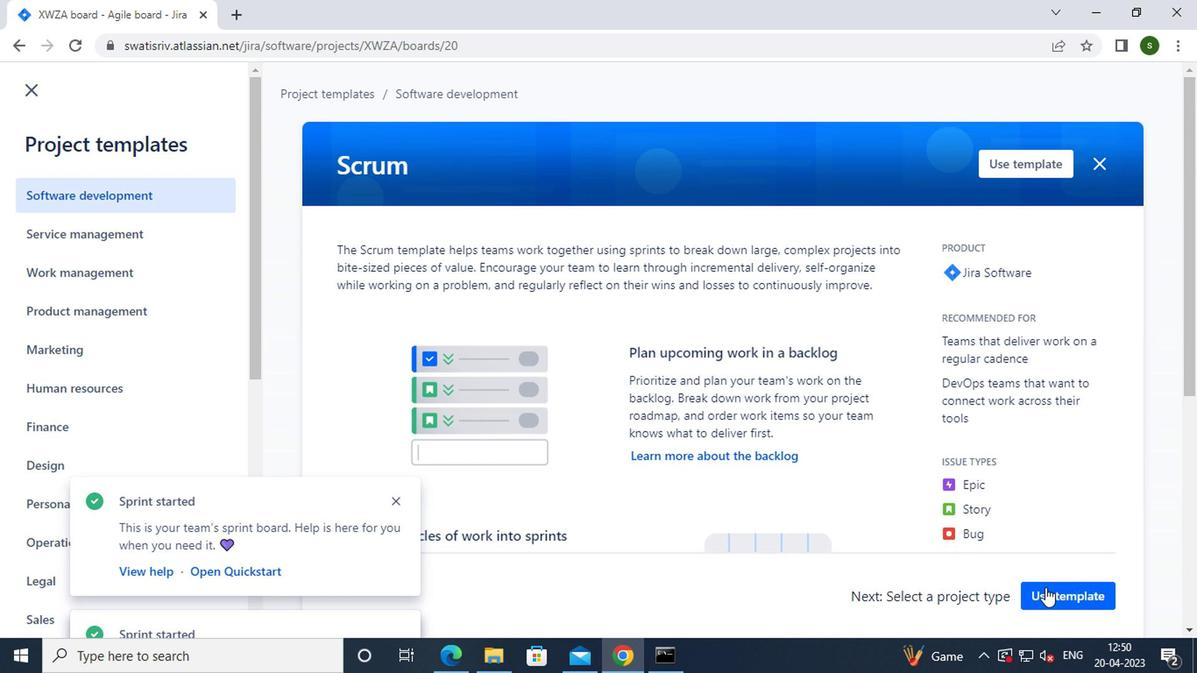
Action: Mouse moved to (527, 595)
Screenshot: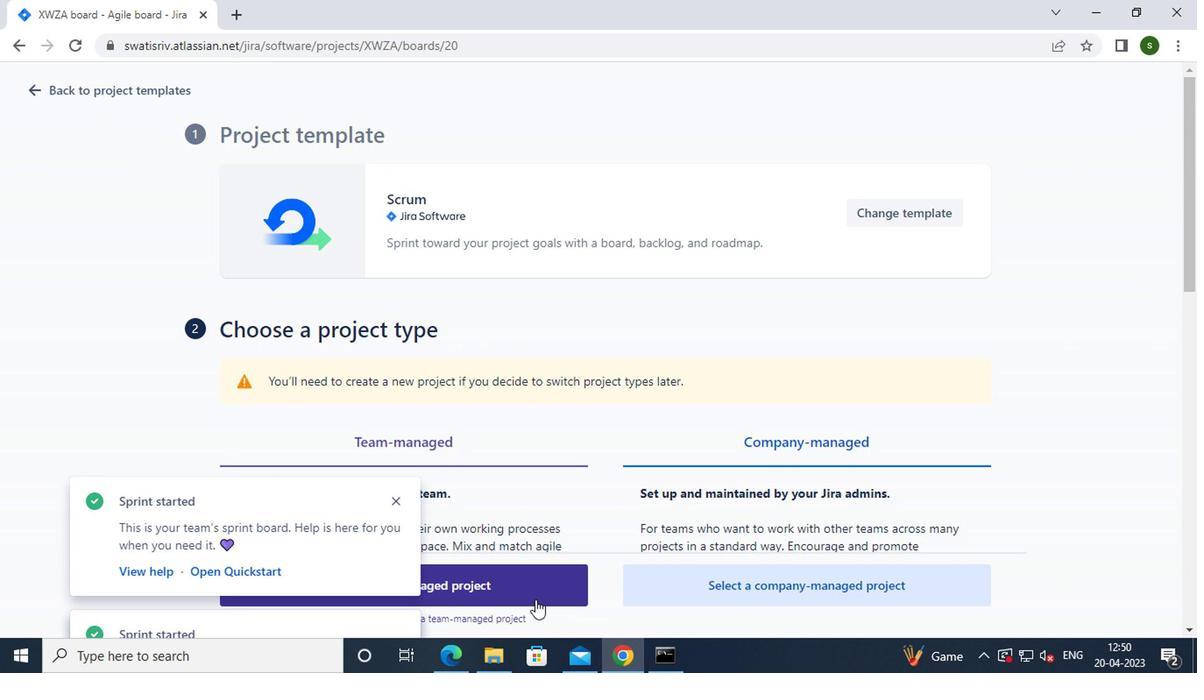 
Action: Mouse pressed left at (527, 595)
Screenshot: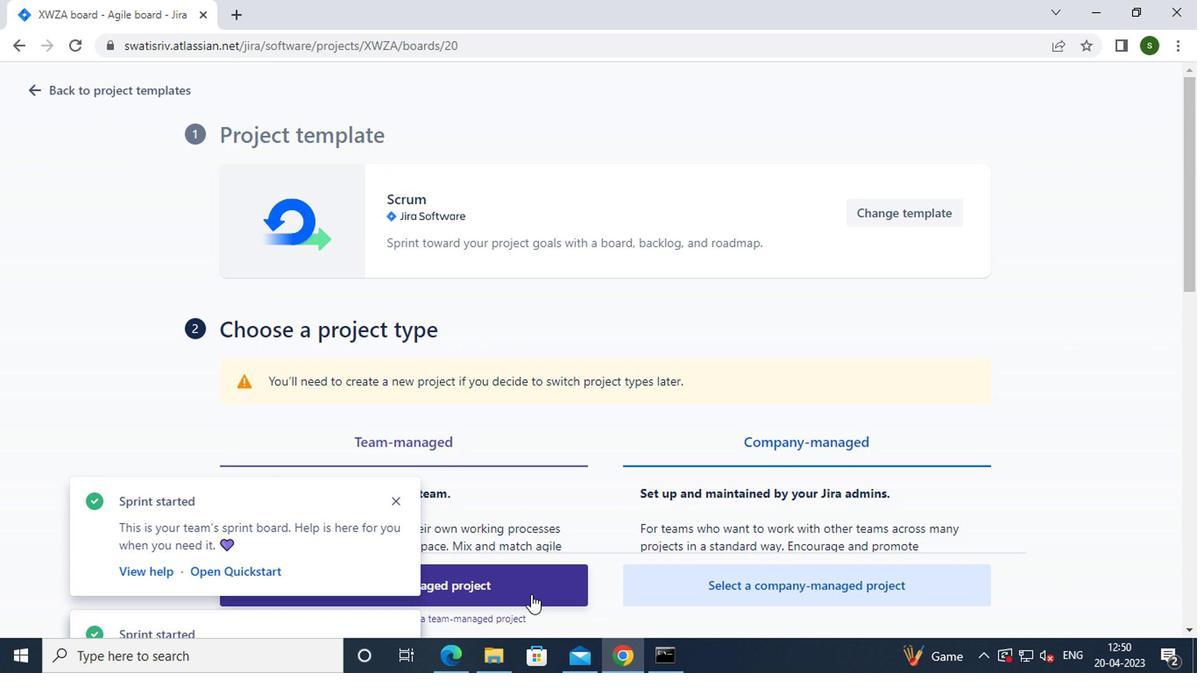 
Action: Mouse moved to (264, 281)
Screenshot: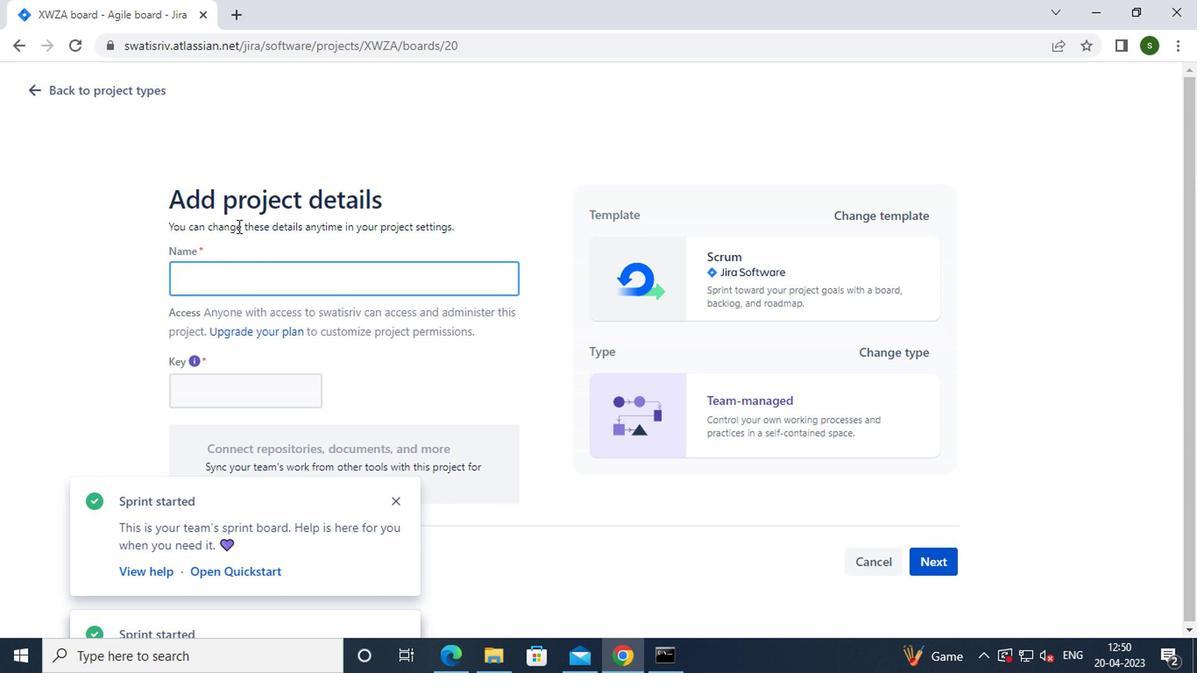 
Action: Mouse pressed left at (264, 281)
Screenshot: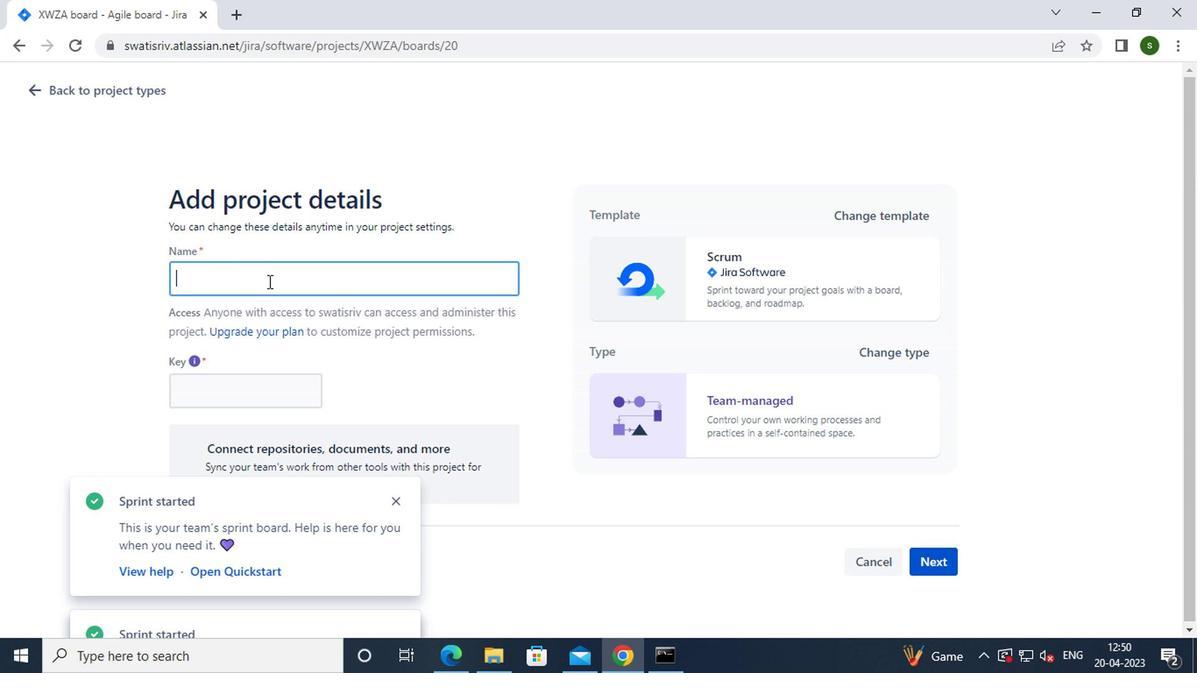 
Action: Key pressed <Key.caps_lock>p<Key.caps_lock>roject000000066
Screenshot: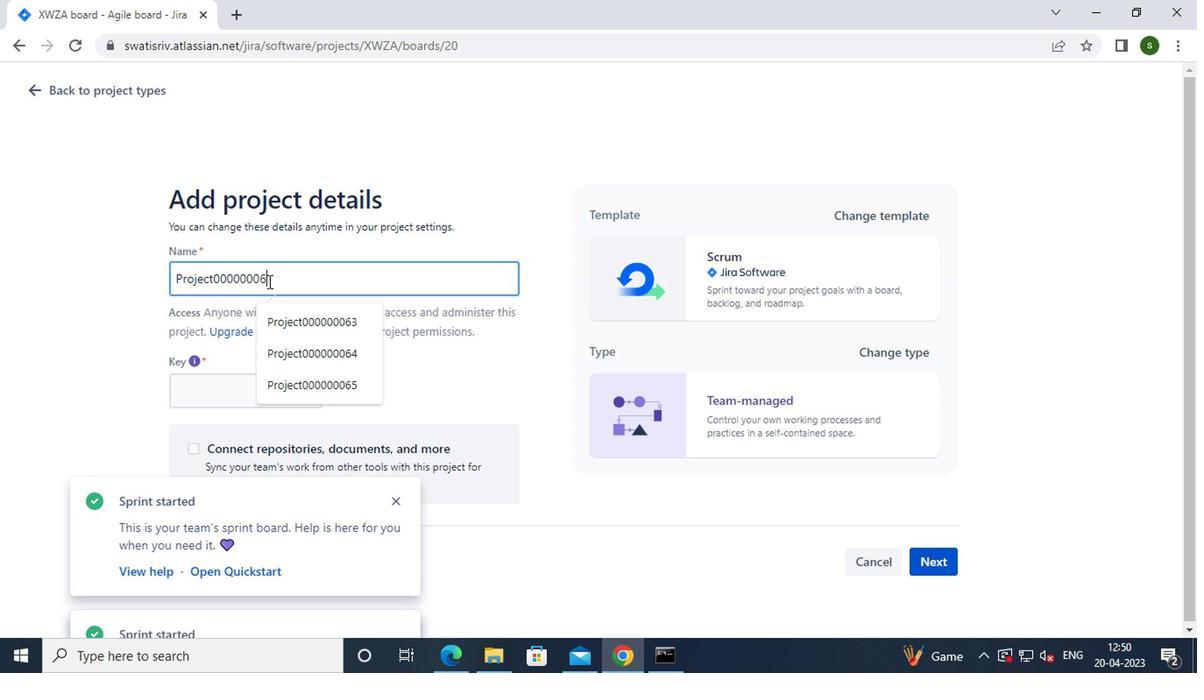
Action: Mouse moved to (926, 568)
Screenshot: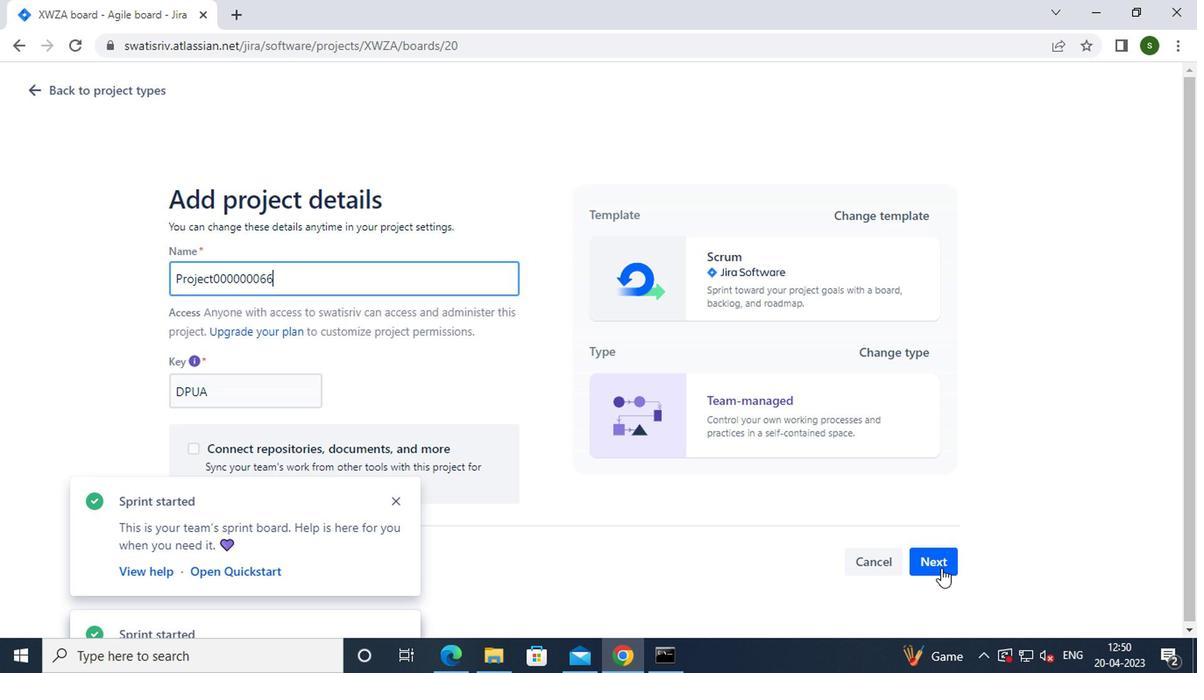 
Action: Mouse pressed left at (926, 568)
Screenshot: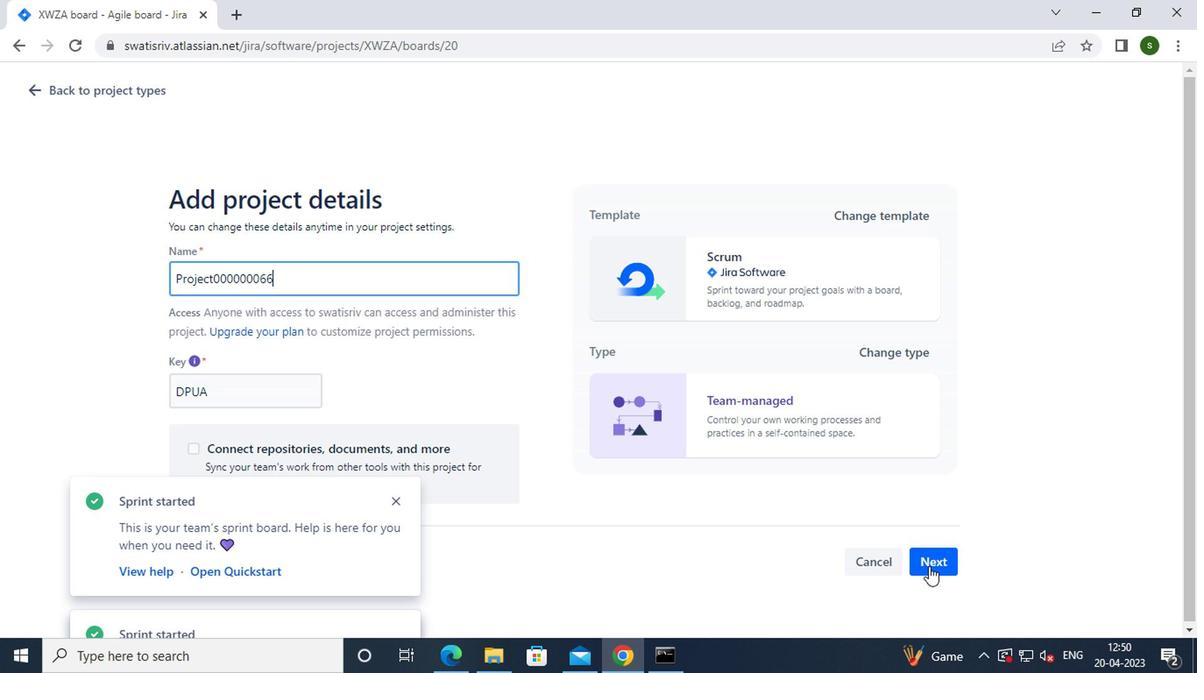 
Action: Mouse moved to (790, 468)
Screenshot: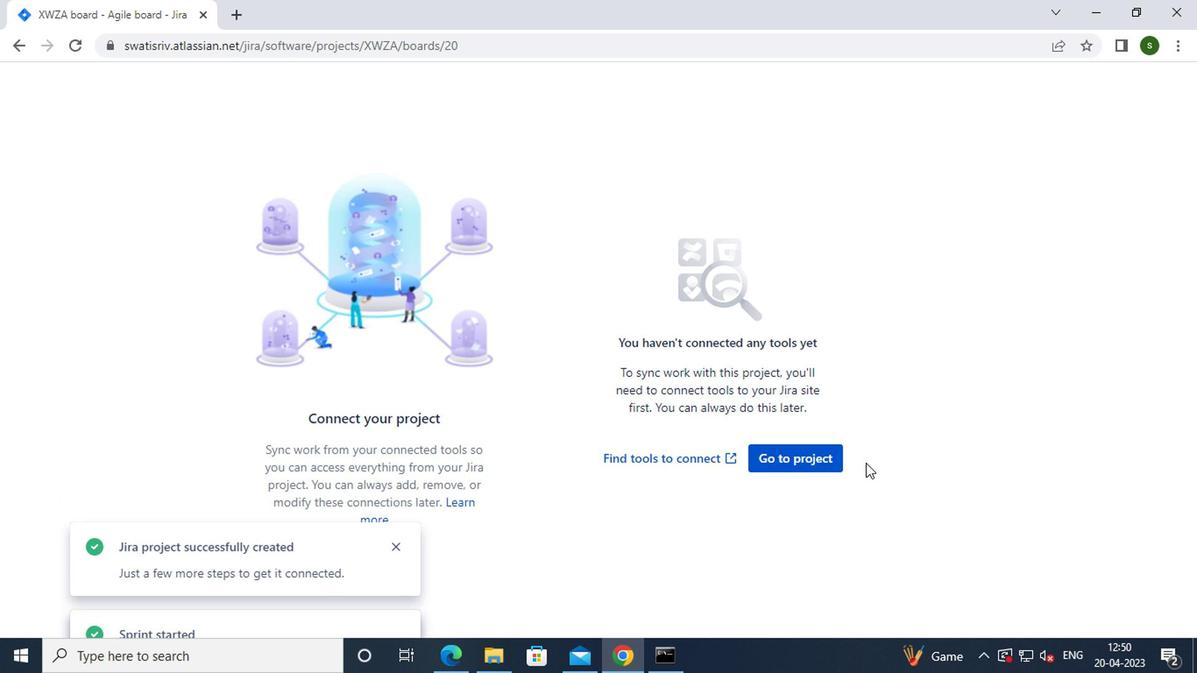
Action: Mouse pressed left at (790, 468)
Screenshot: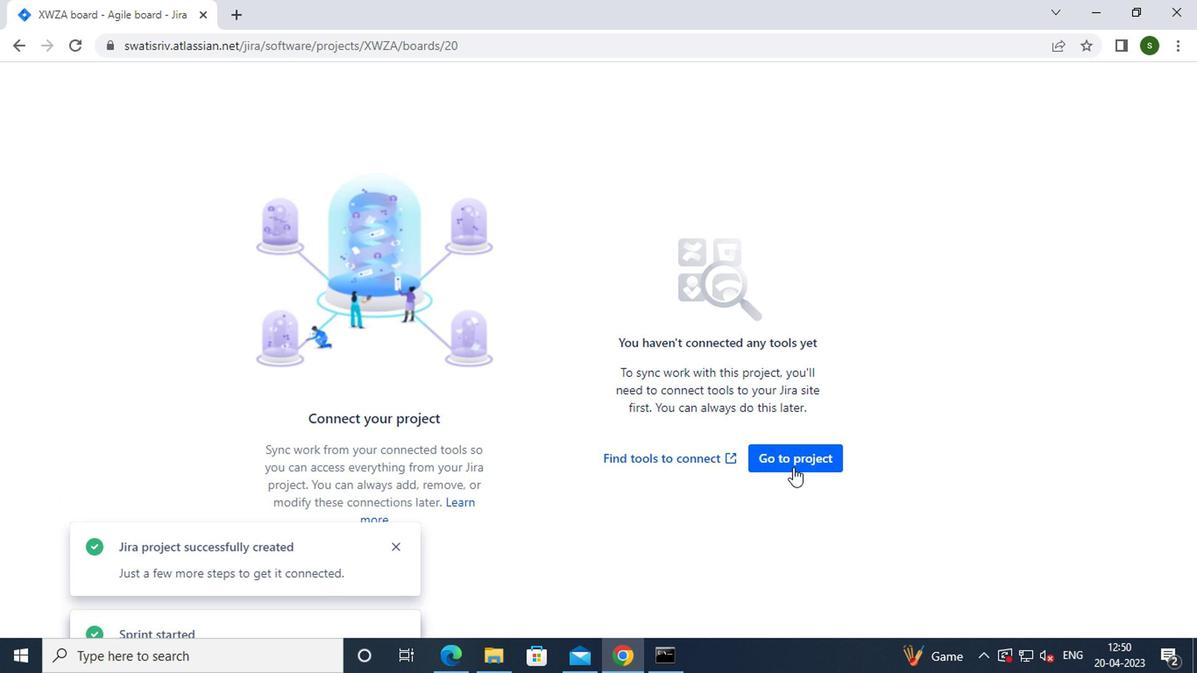
Action: Mouse moved to (298, 78)
Screenshot: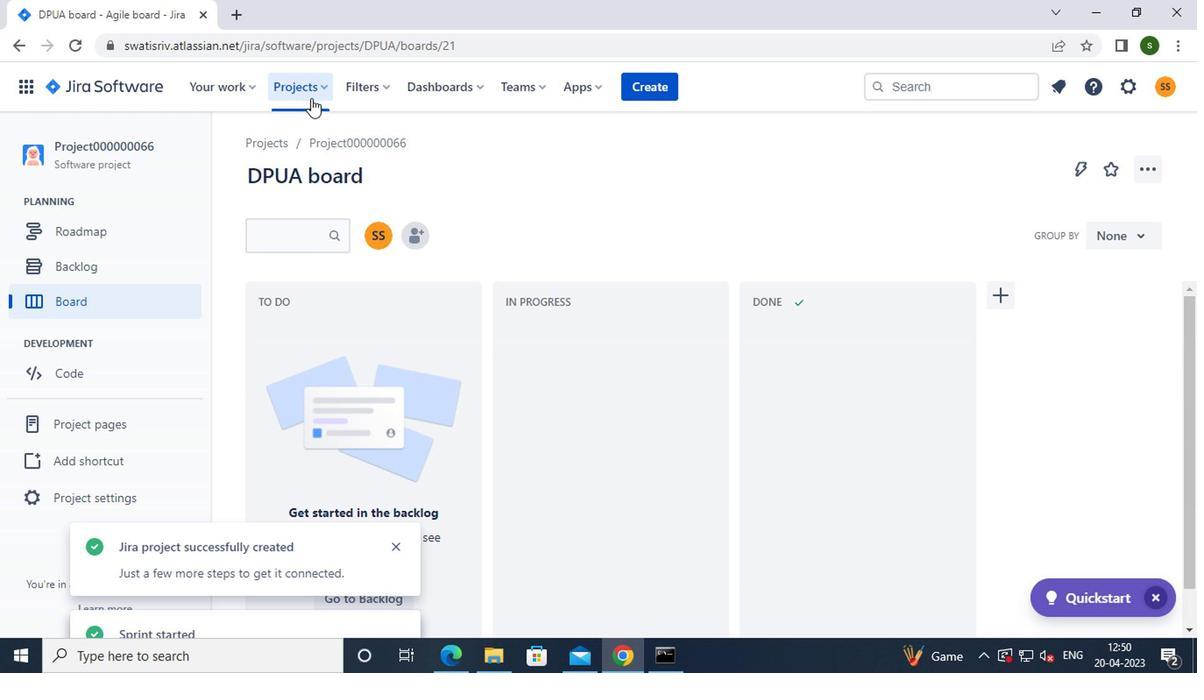 
Action: Mouse pressed left at (298, 78)
Screenshot: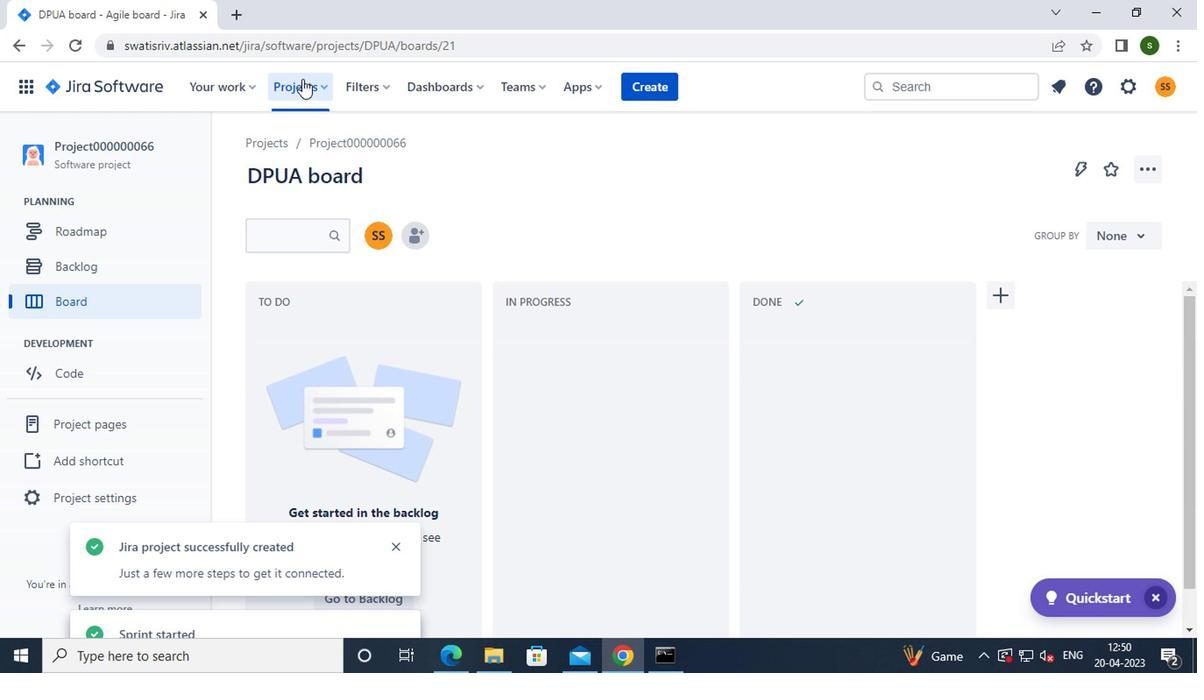 
Action: Mouse moved to (330, 218)
Screenshot: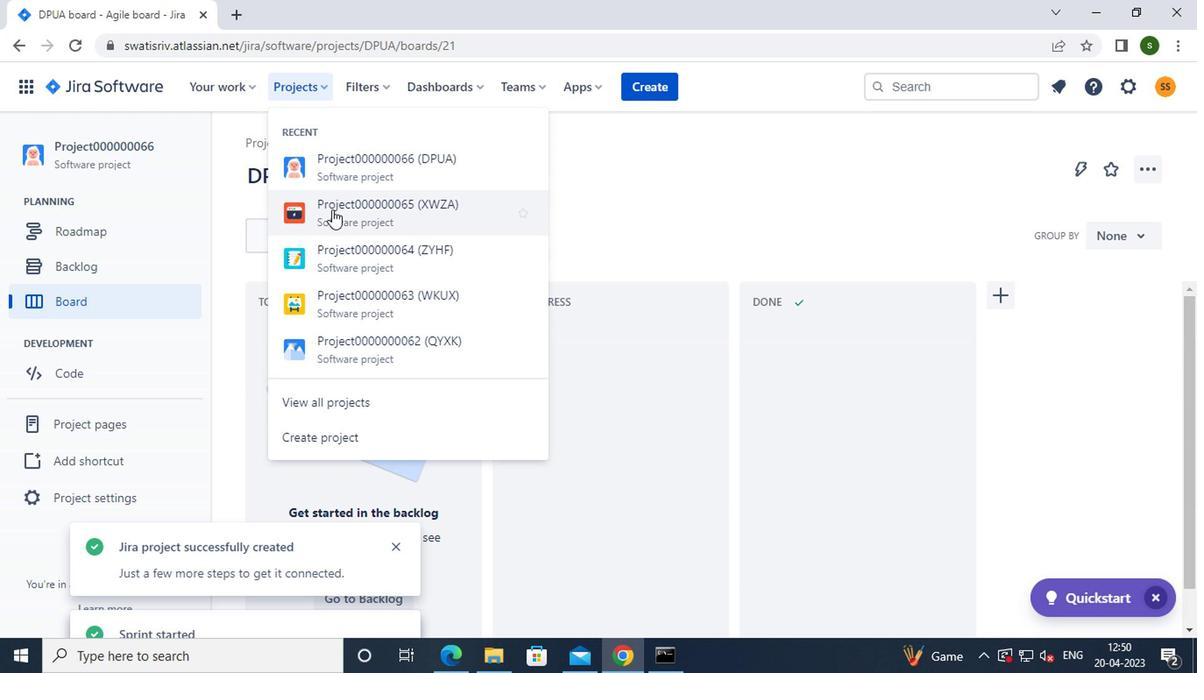 
Action: Mouse pressed left at (330, 218)
Screenshot: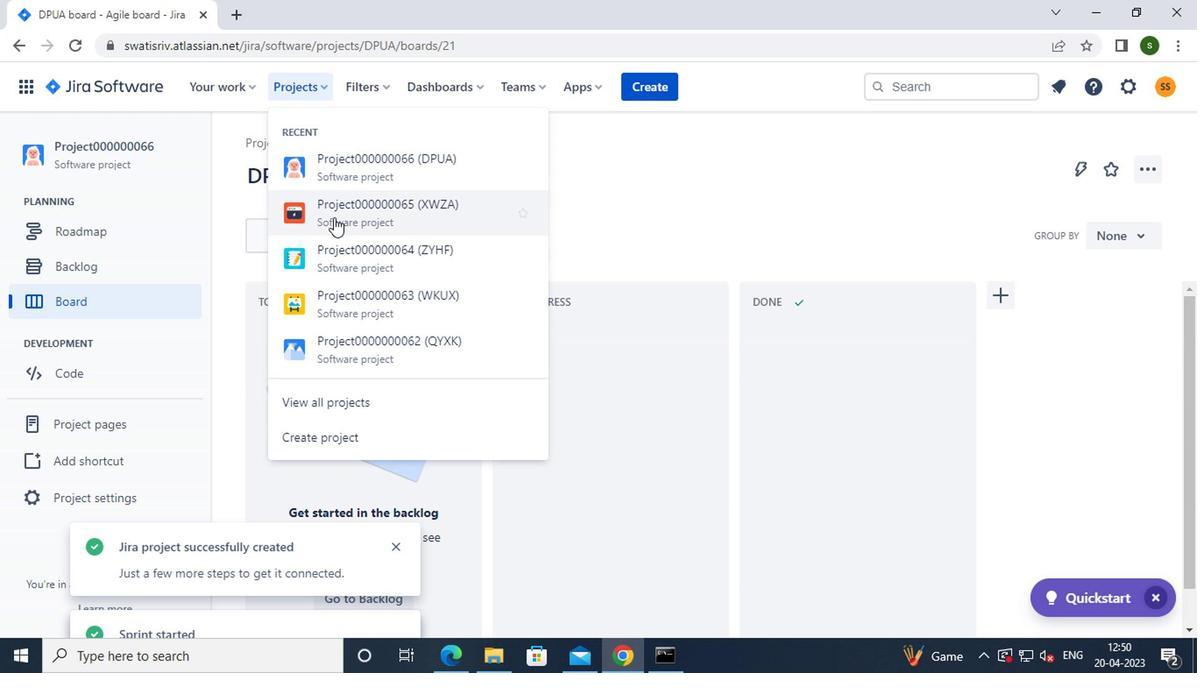 
Action: Mouse moved to (421, 232)
Screenshot: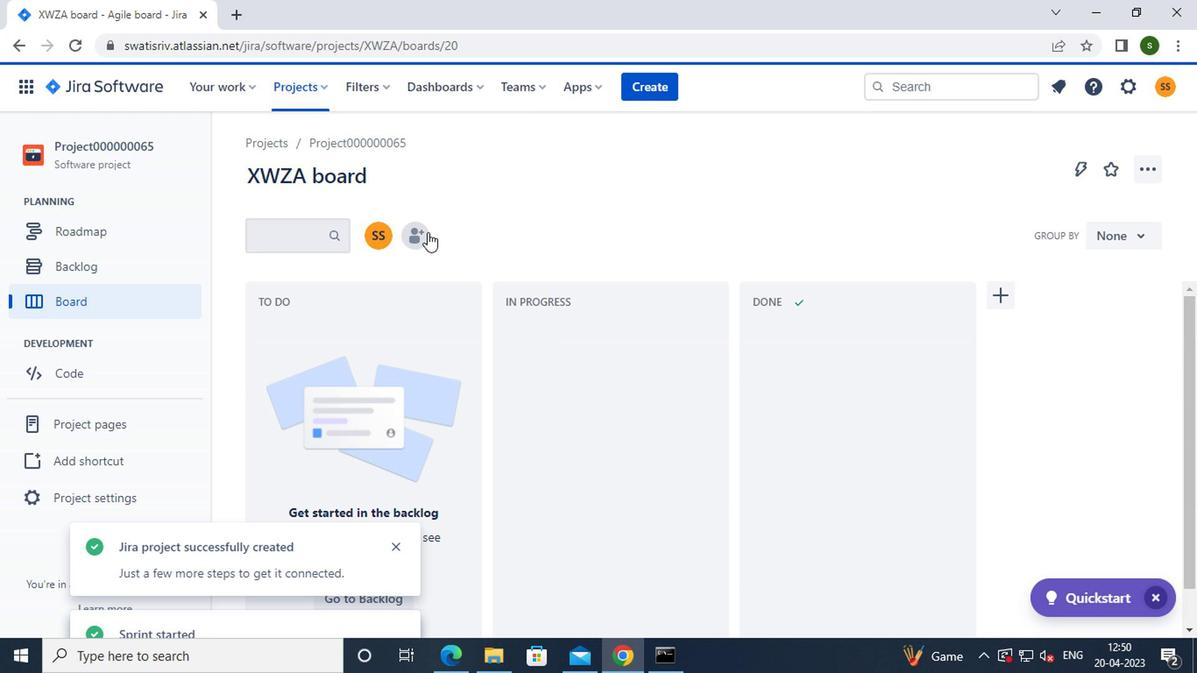 
Action: Mouse pressed left at (421, 232)
Screenshot: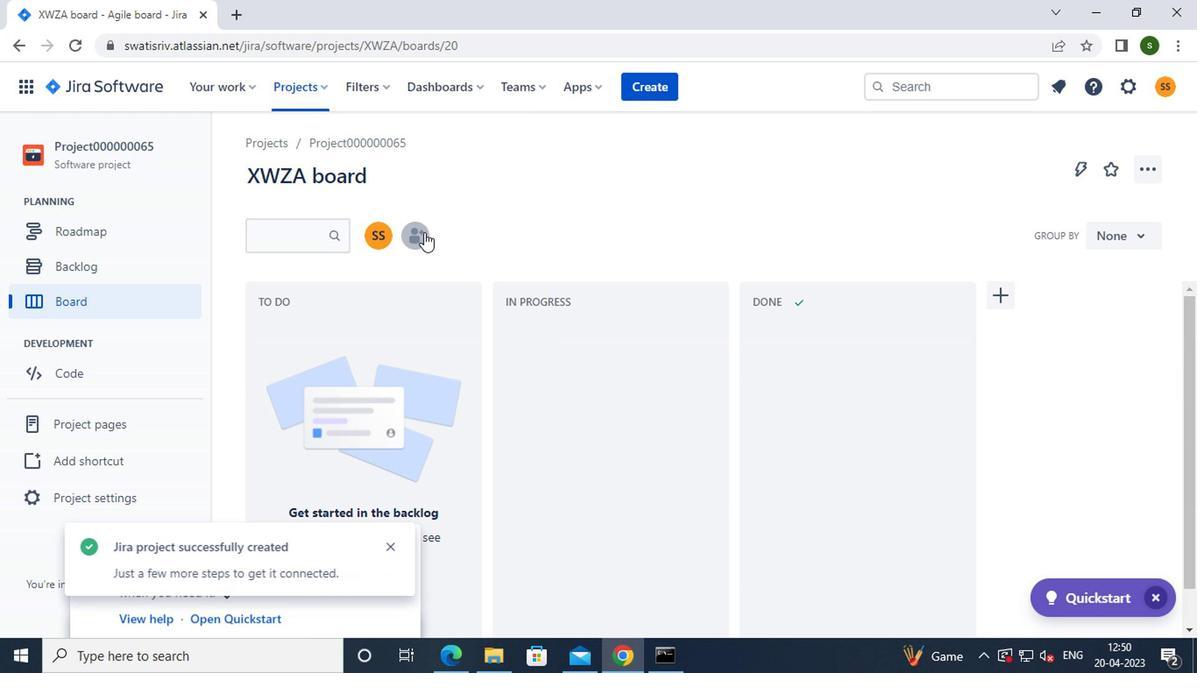 
Action: Mouse moved to (535, 192)
Screenshot: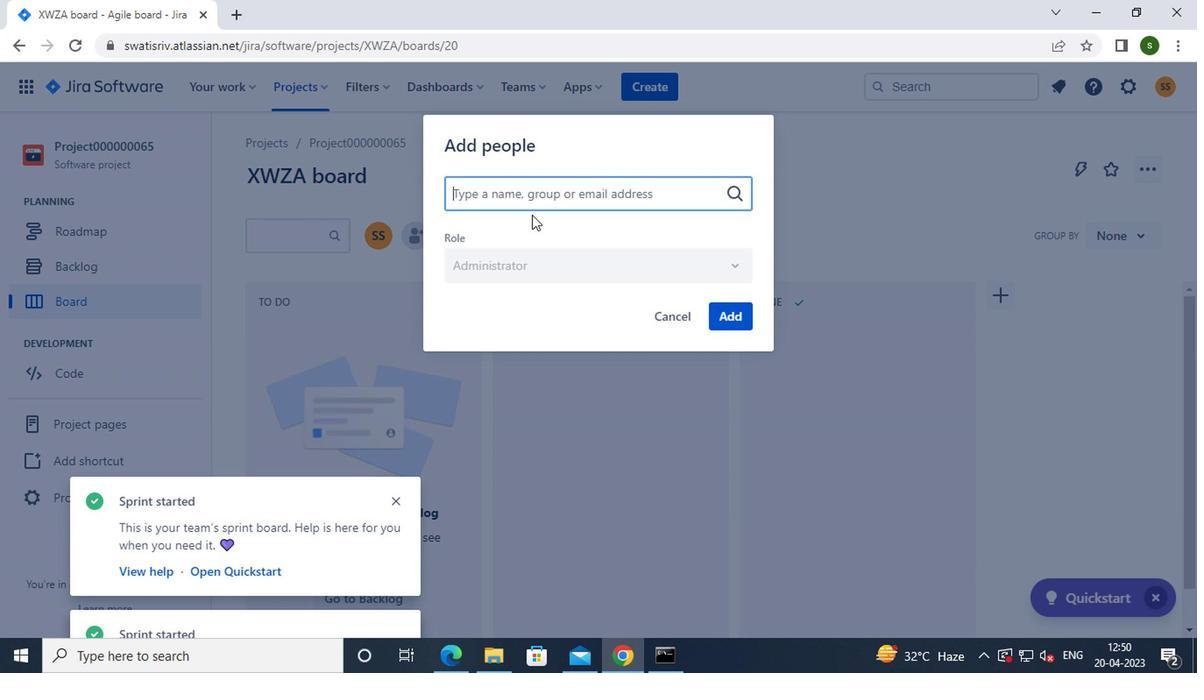 
Action: Mouse pressed left at (535, 192)
Screenshot: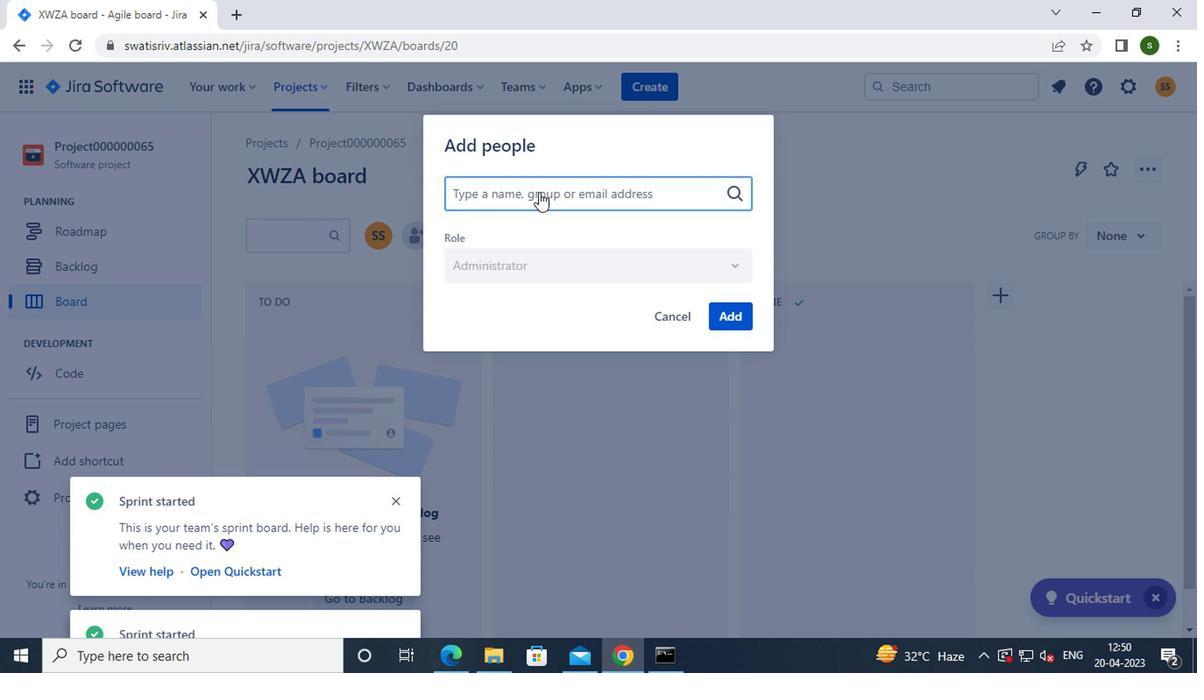 
Action: Mouse moved to (523, 190)
Screenshot: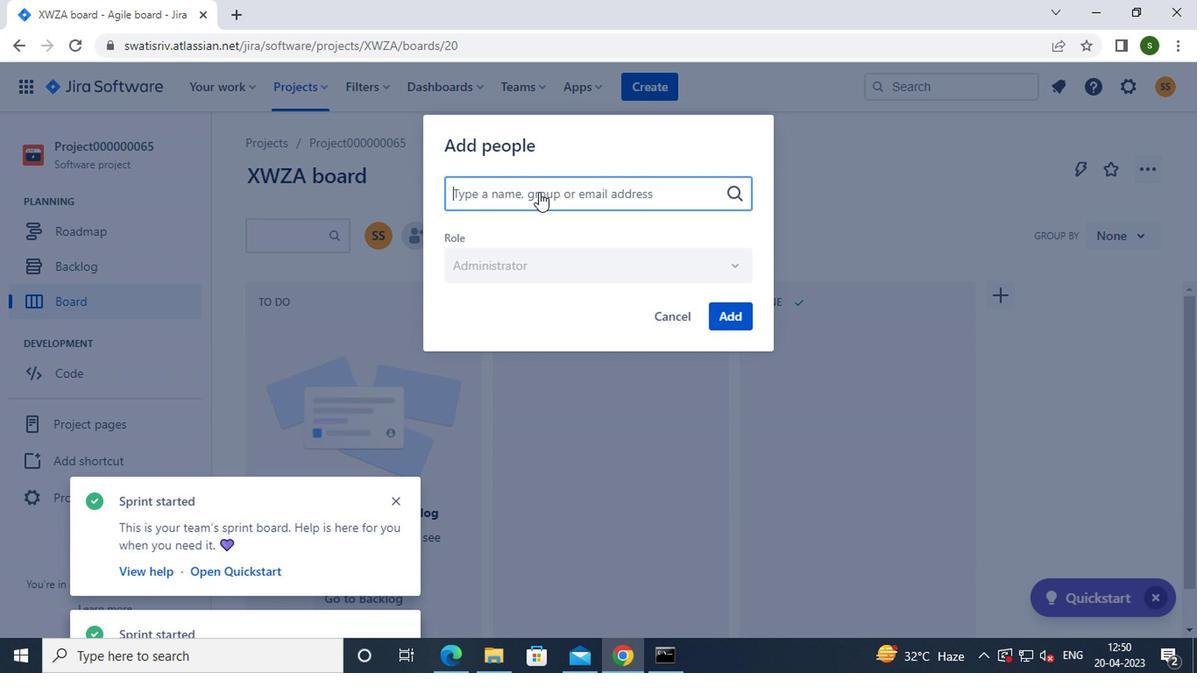 
Action: Key pressed ma
Screenshot: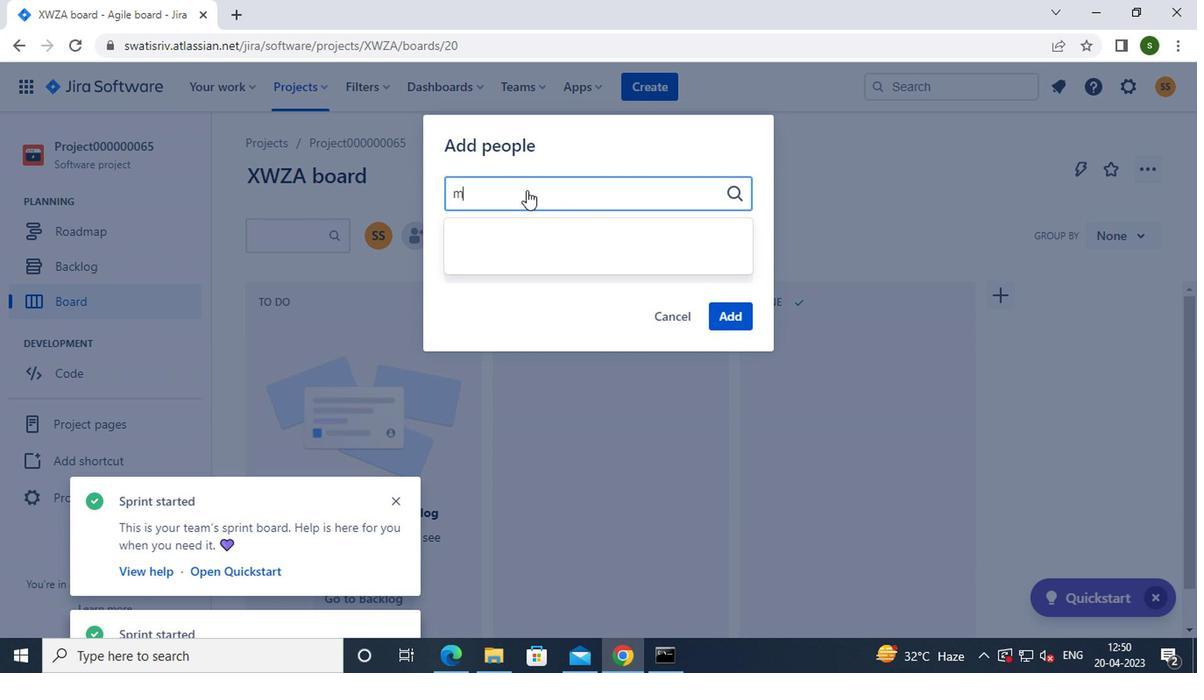 
Action: Mouse moved to (529, 250)
Screenshot: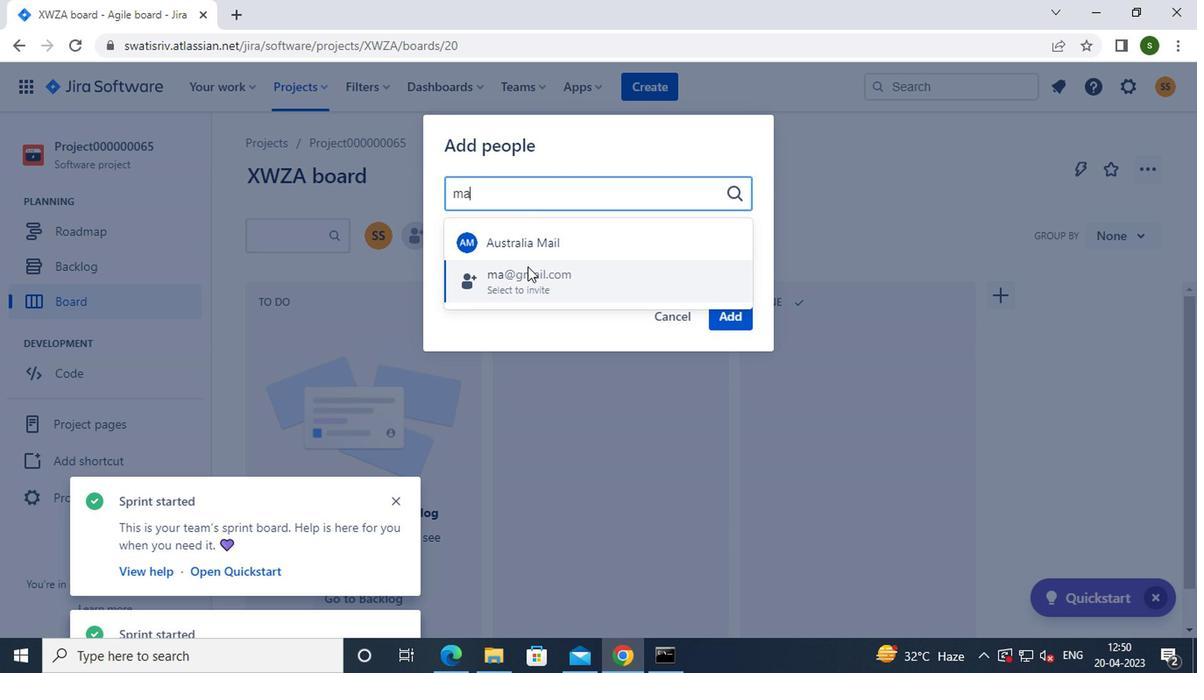 
Action: Mouse pressed left at (529, 250)
Screenshot: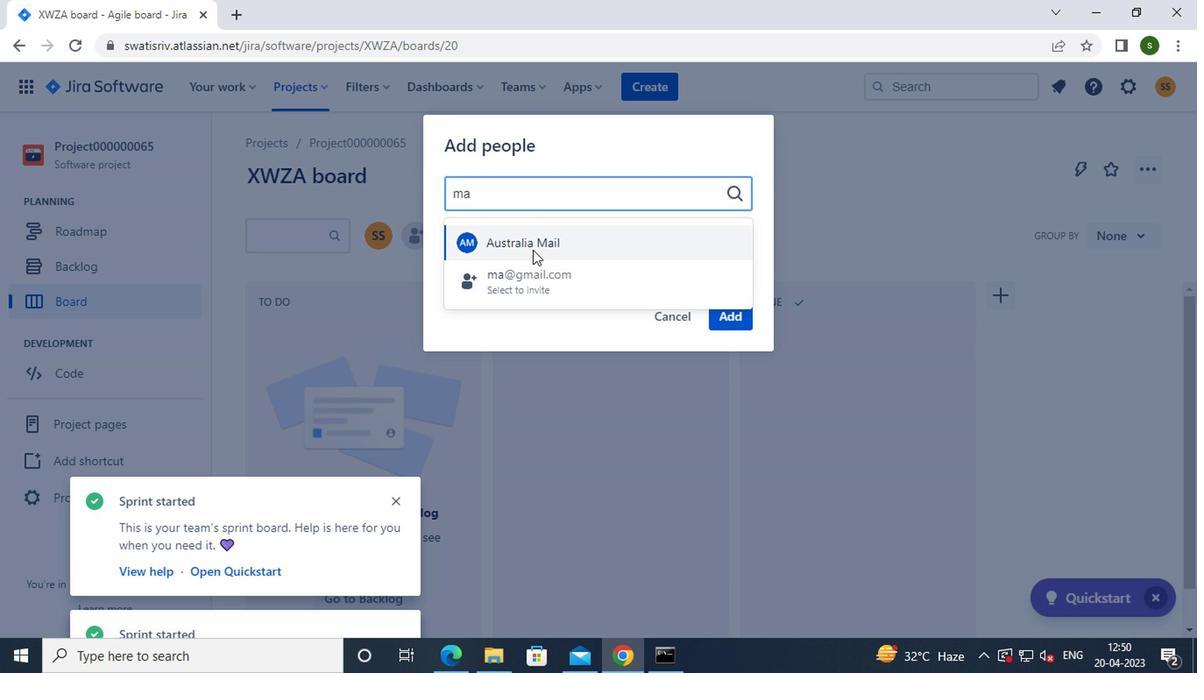 
Action: Mouse moved to (732, 316)
Screenshot: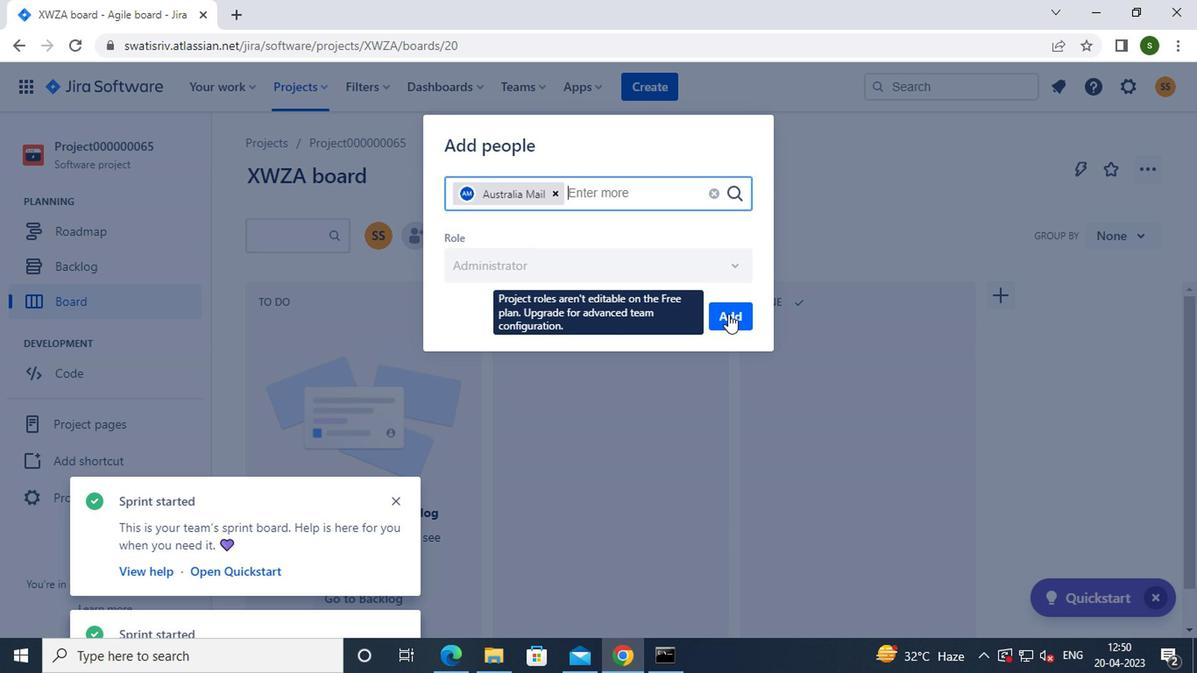 
Action: Mouse pressed left at (732, 316)
Screenshot: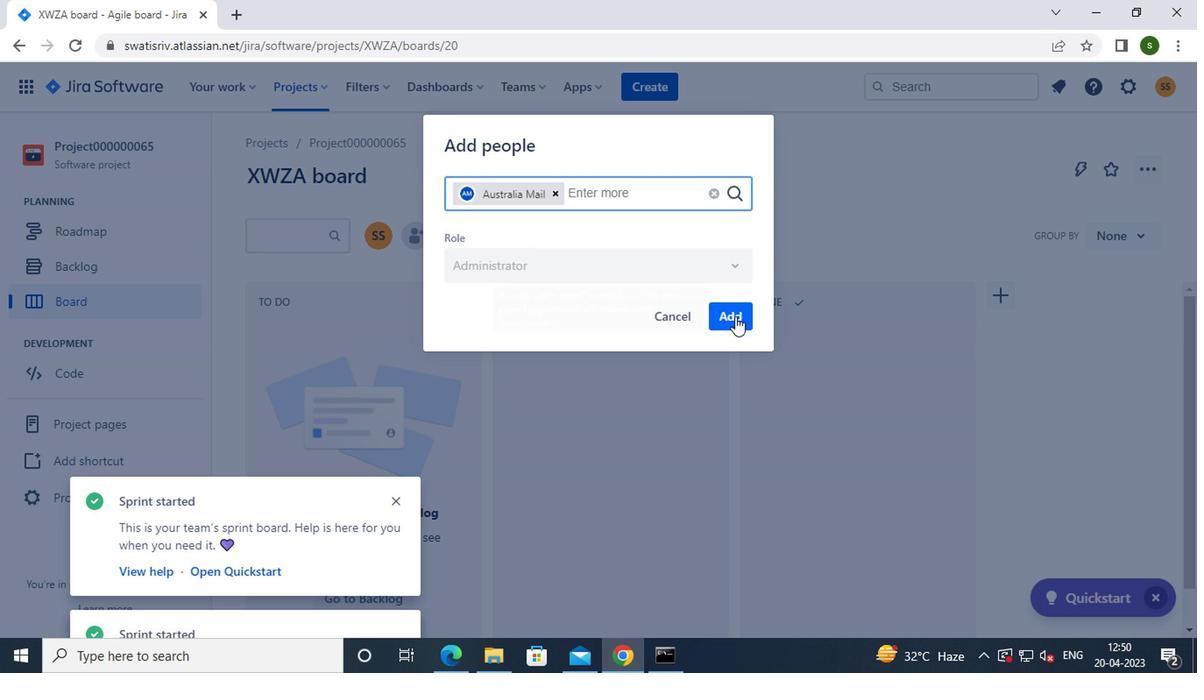 
Action: Mouse moved to (733, 316)
Screenshot: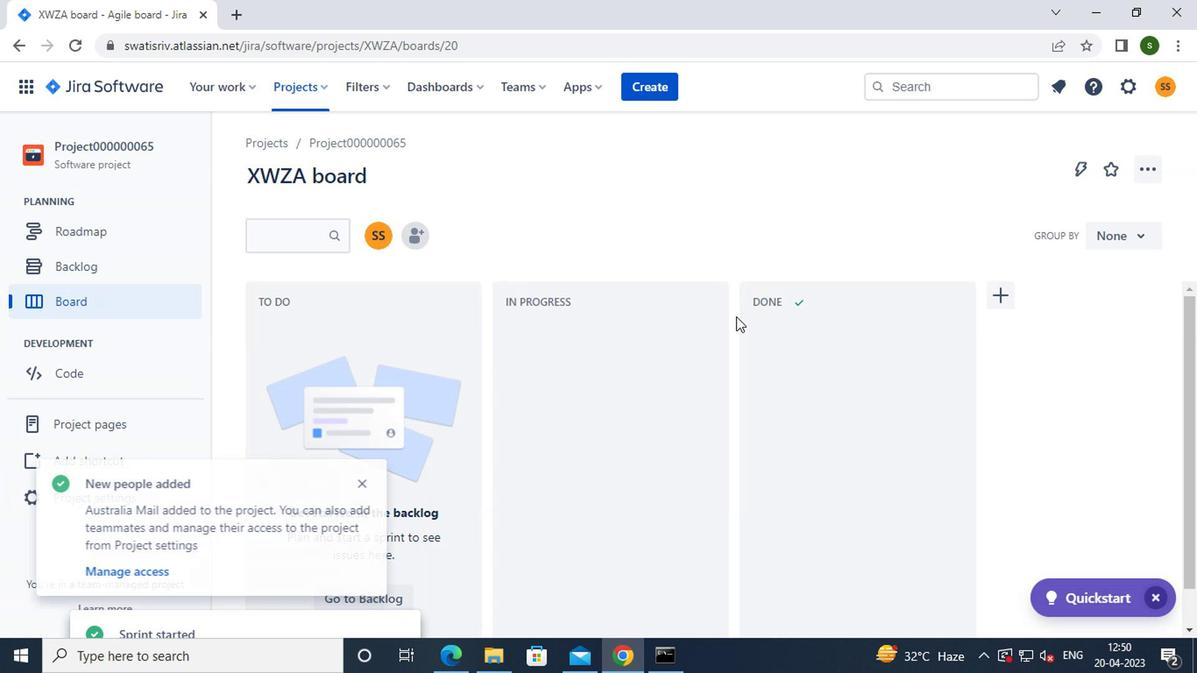 
Action: Key pressed <Key.f8>
Screenshot: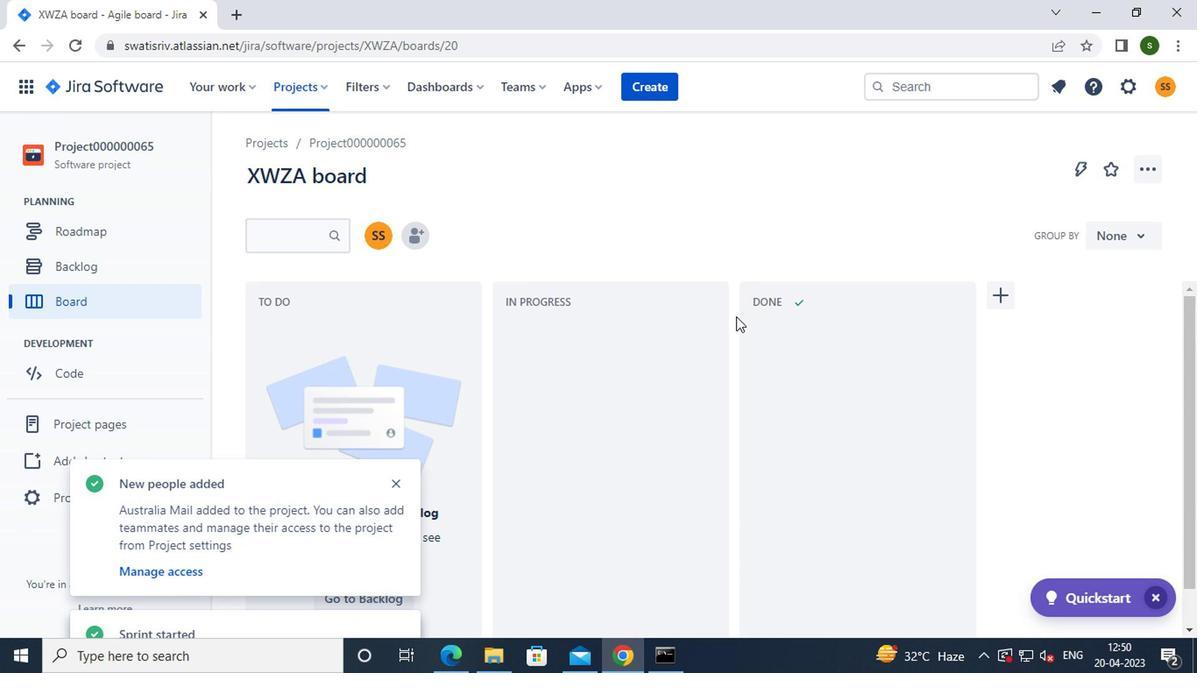 
